 Task: Log work in the project AztecTech for the issue 'Integrate a new location-based feature into an existing mobile application to enhance user experience and personalization' spent time as '3w 6d 20h 3m' and remaining time as '4w 5d 19h 40m' and add a flag. Now add the issue to the epic 'Software as a service (SaaS) migration'. Log work in the project AztecTech for the issue 'Develop a new tool for automated testing of web application database performance and scalability' spent time as '4w 2d 11h 48m' and remaining time as '1w 6d 11h 51m' and clone the issue. Now add the issue to the epic 'Cloud security enhancement'
Action: Mouse moved to (185, 48)
Screenshot: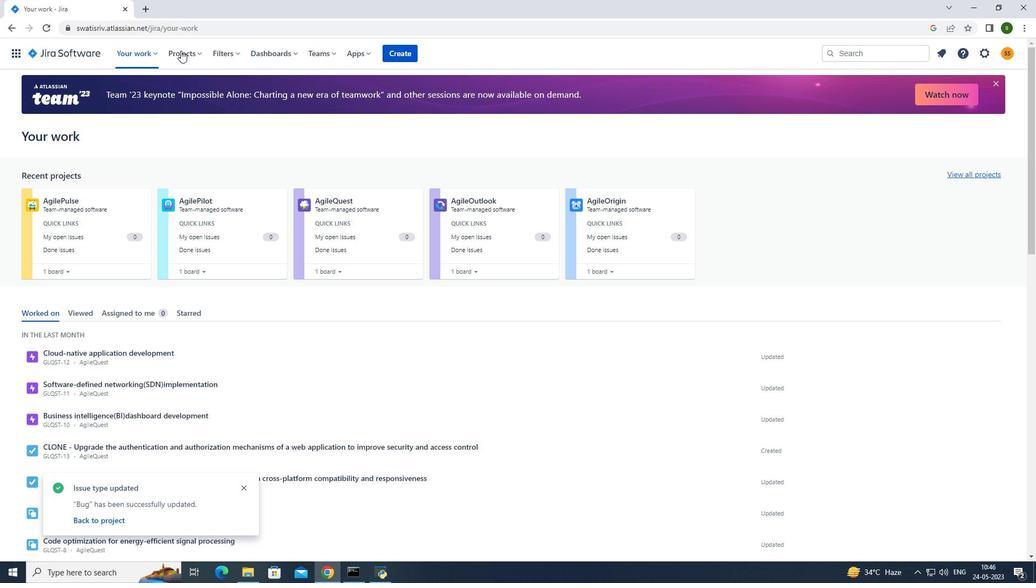 
Action: Mouse pressed left at (185, 48)
Screenshot: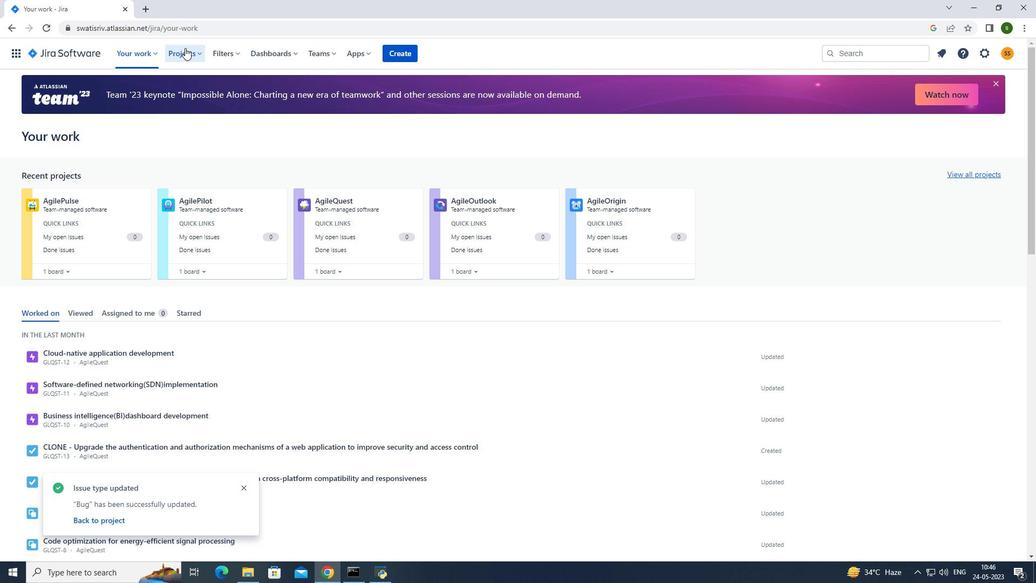 
Action: Mouse moved to (241, 112)
Screenshot: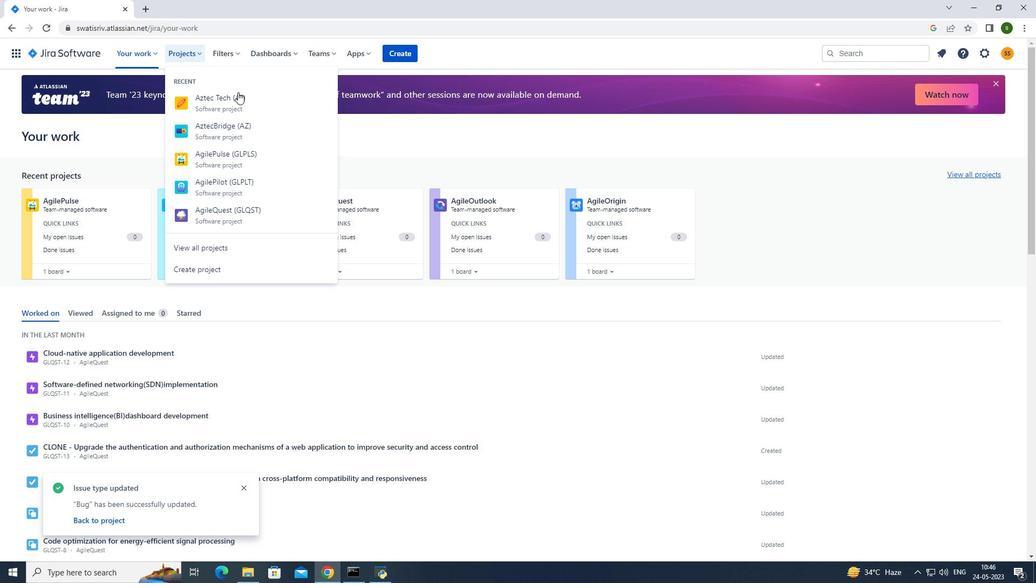 
Action: Mouse pressed left at (241, 112)
Screenshot: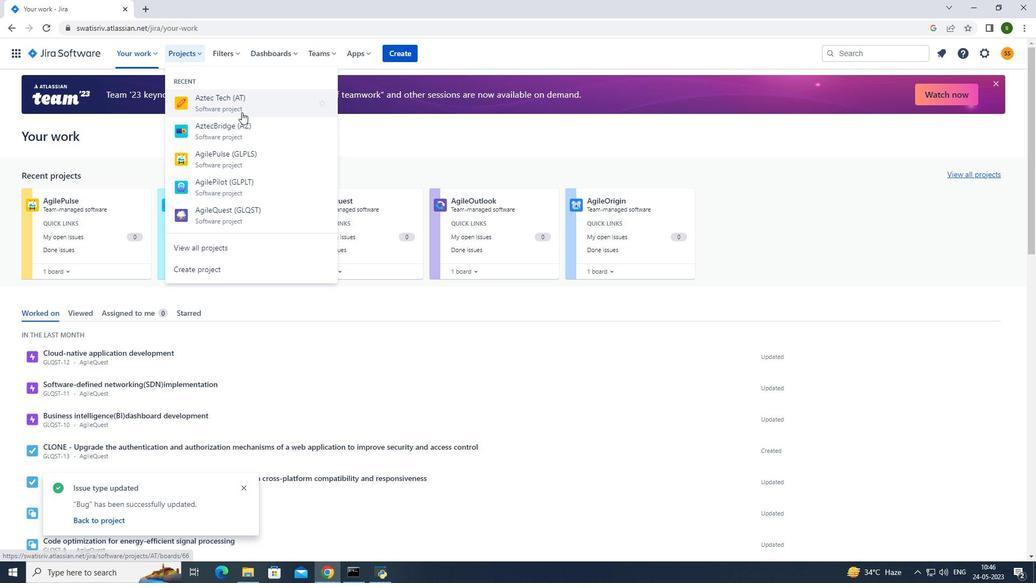 
Action: Mouse moved to (82, 159)
Screenshot: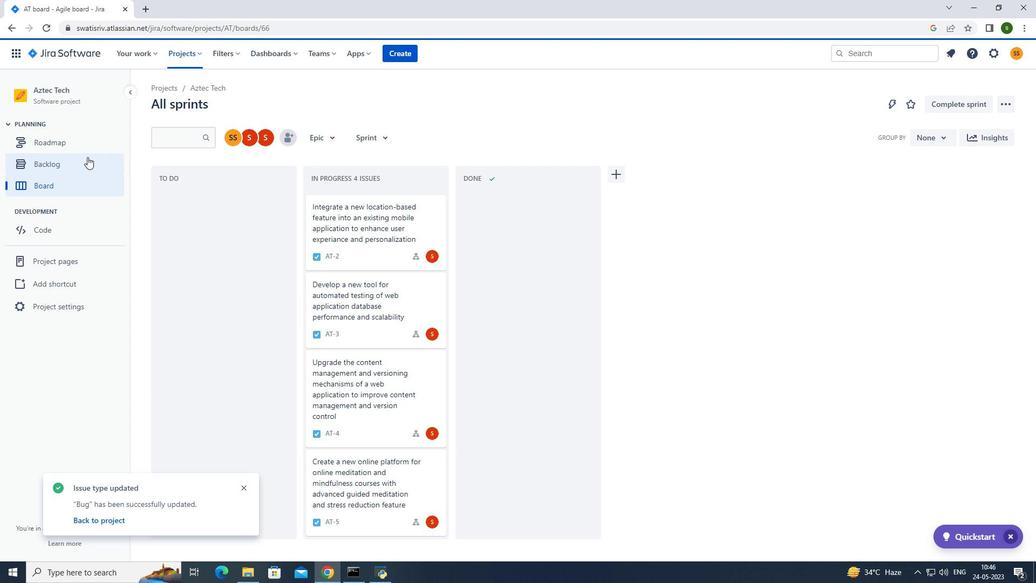 
Action: Mouse pressed left at (82, 159)
Screenshot: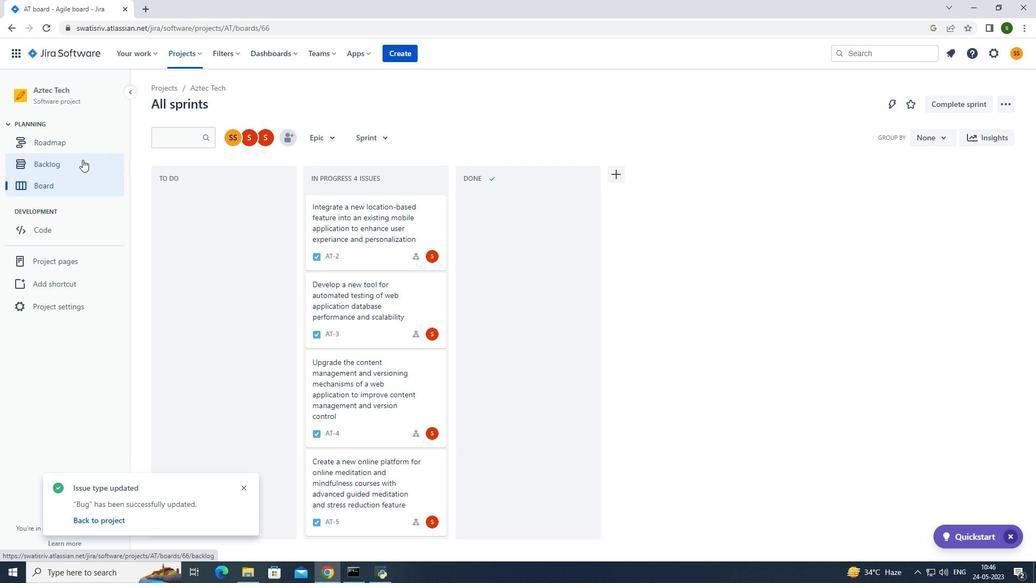 
Action: Mouse moved to (838, 194)
Screenshot: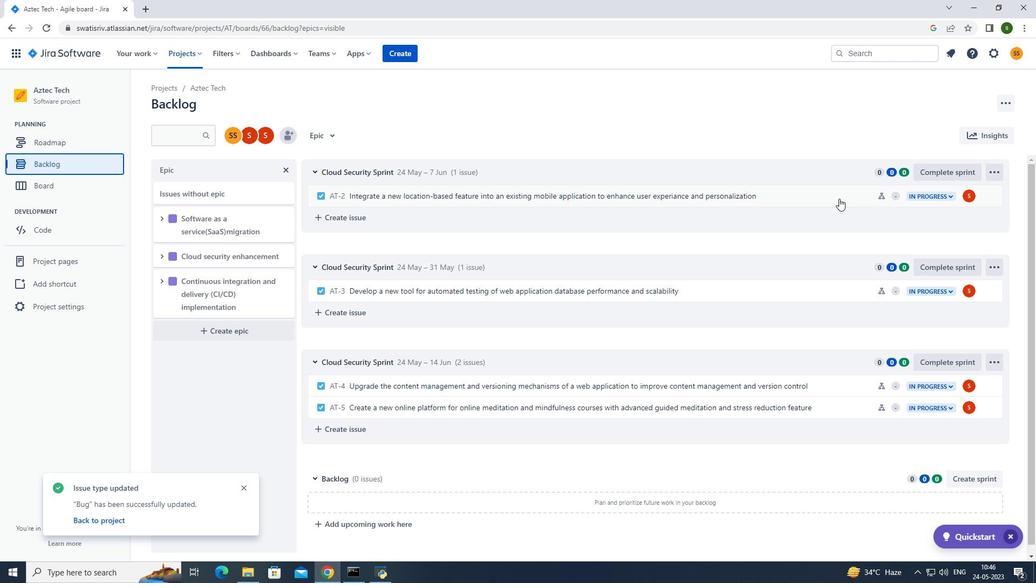
Action: Mouse pressed left at (838, 194)
Screenshot: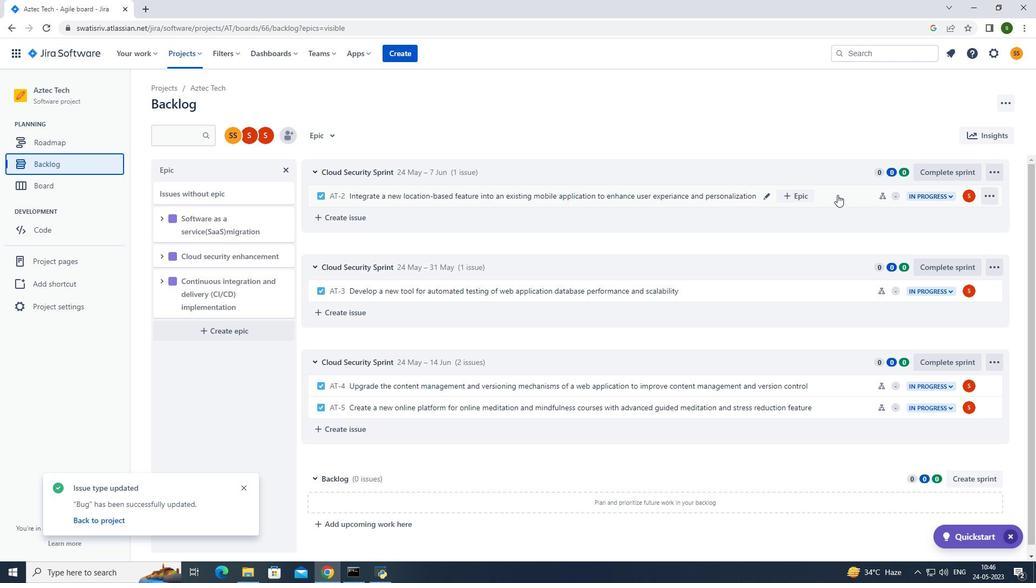 
Action: Mouse moved to (989, 168)
Screenshot: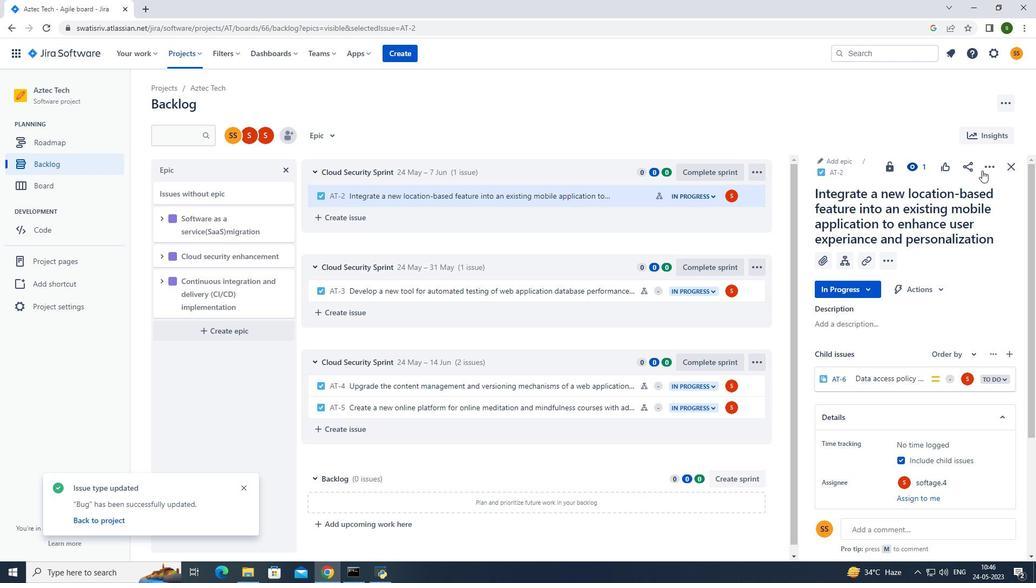
Action: Mouse pressed left at (989, 168)
Screenshot: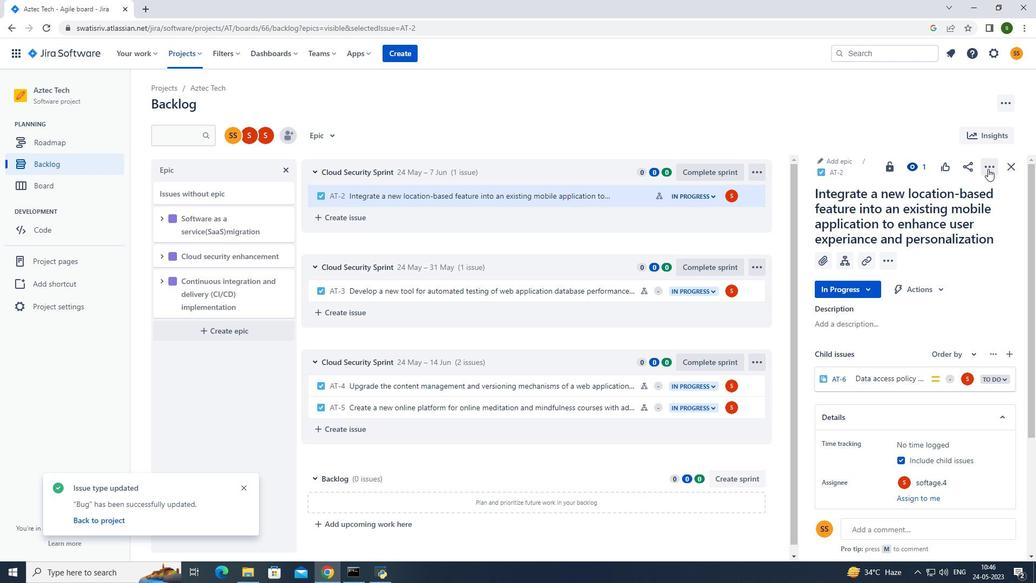 
Action: Mouse moved to (972, 189)
Screenshot: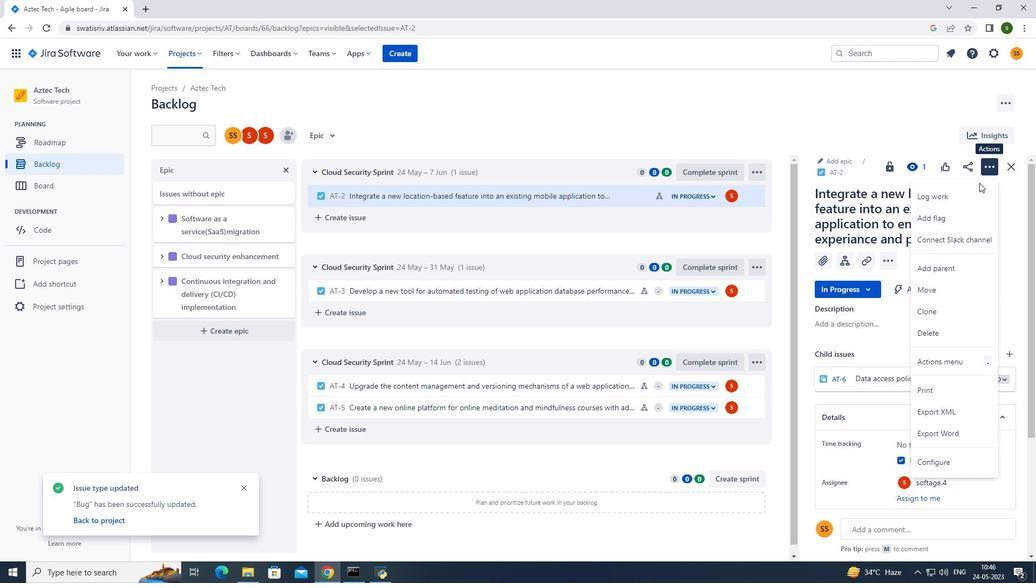 
Action: Mouse pressed left at (972, 189)
Screenshot: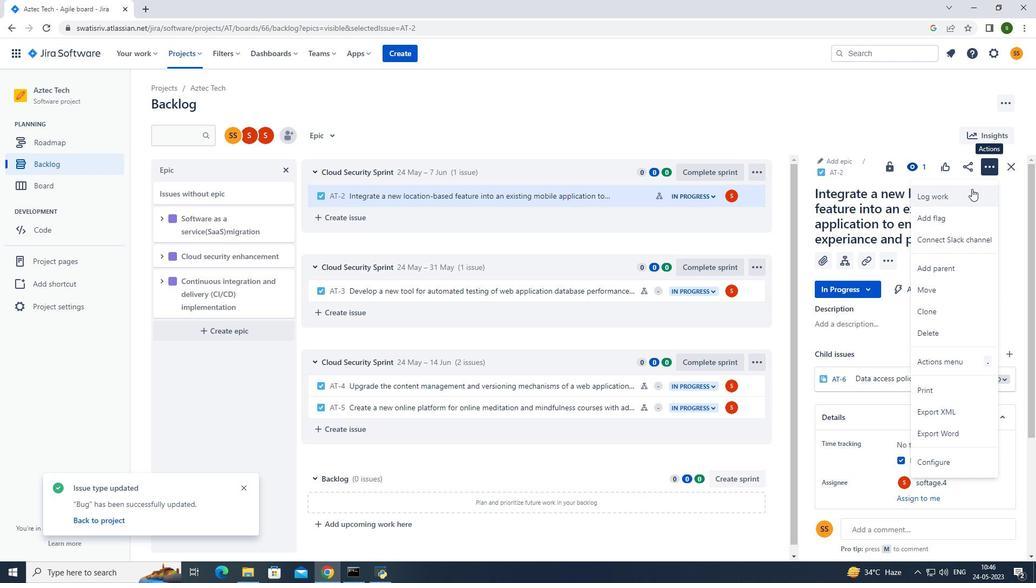 
Action: Mouse moved to (496, 162)
Screenshot: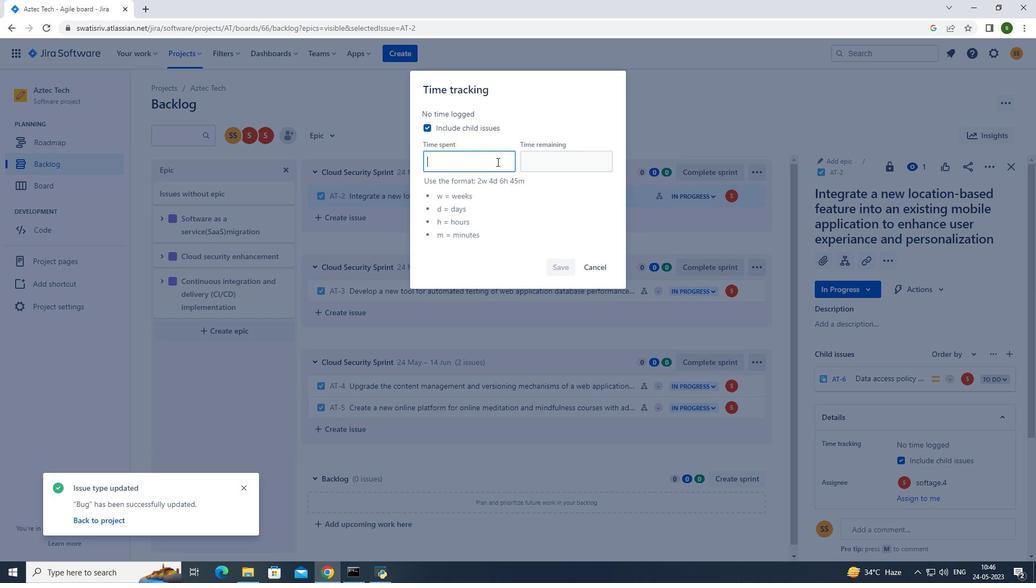 
Action: Mouse pressed left at (496, 162)
Screenshot: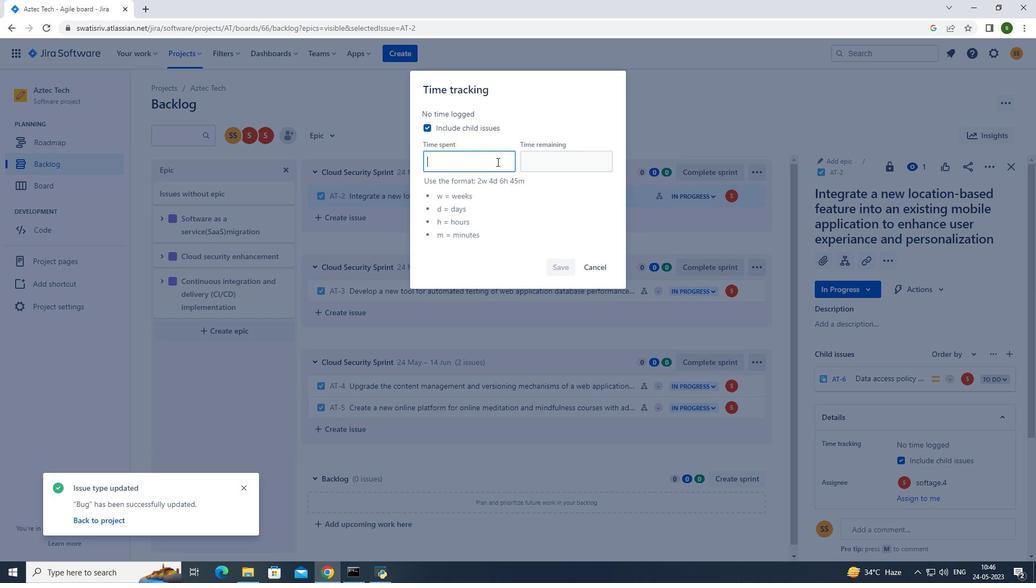 
Action: Mouse moved to (496, 161)
Screenshot: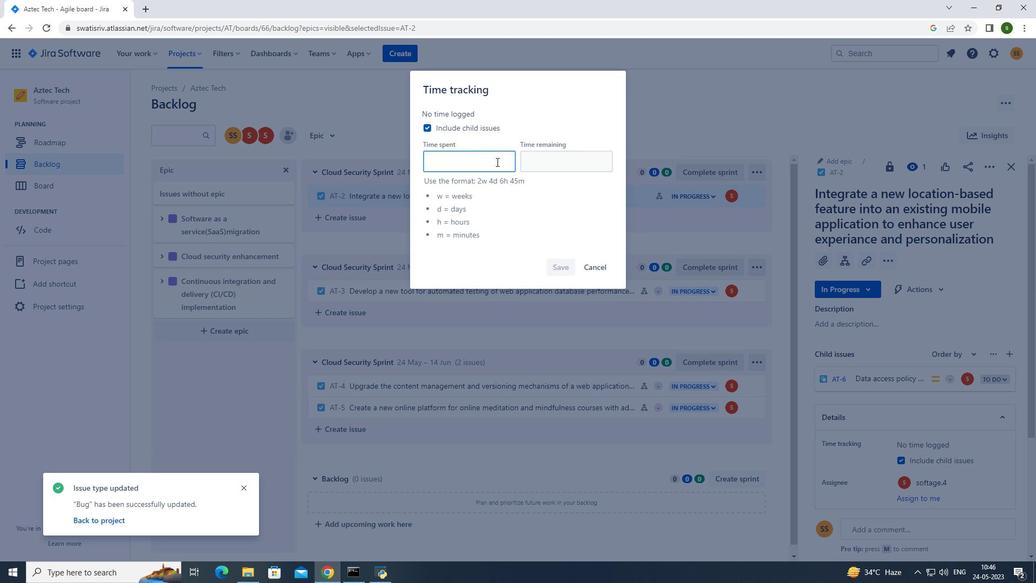 
Action: Key pressed <Key.caps_lock><Key.caps_lock>3w<Key.space>6d<Key.space>20h<Key.space>3m
Screenshot: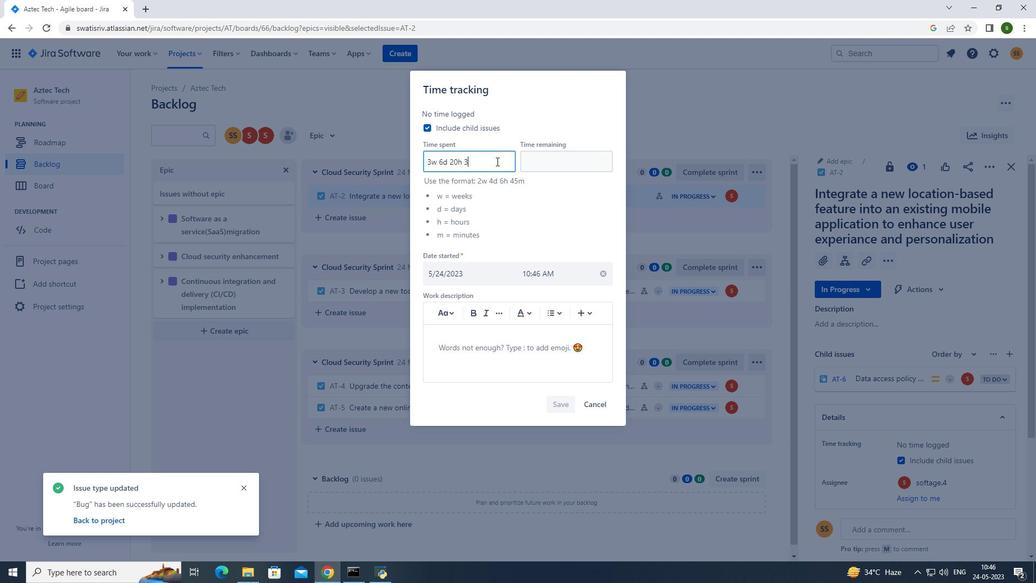 
Action: Mouse moved to (601, 159)
Screenshot: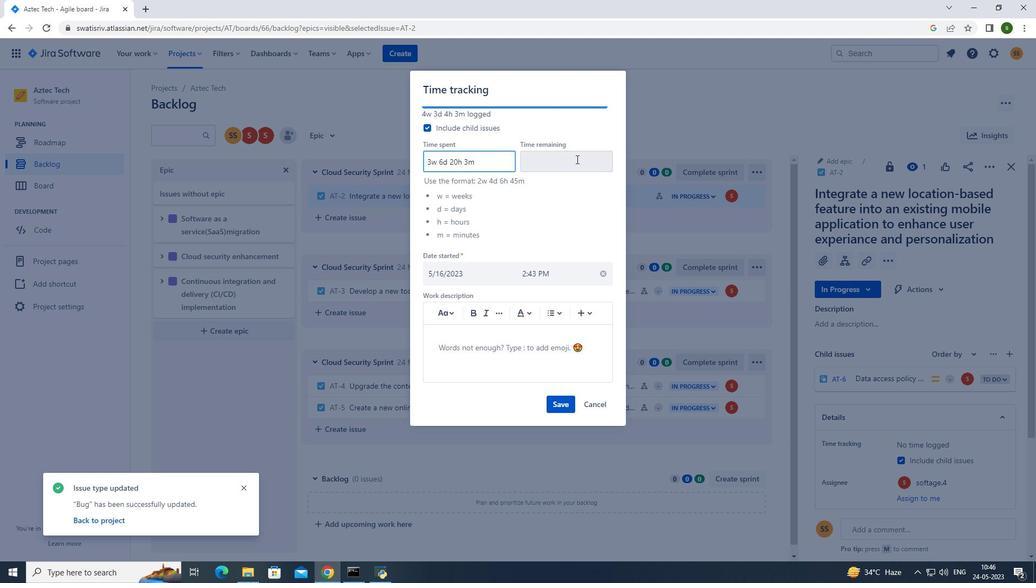 
Action: Mouse pressed left at (601, 159)
Screenshot: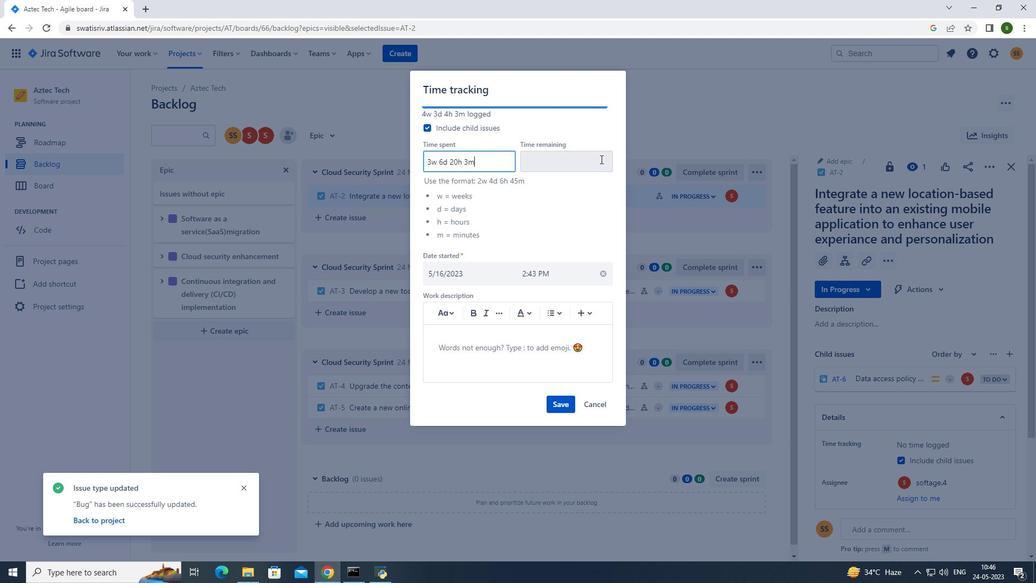 
Action: Mouse moved to (599, 156)
Screenshot: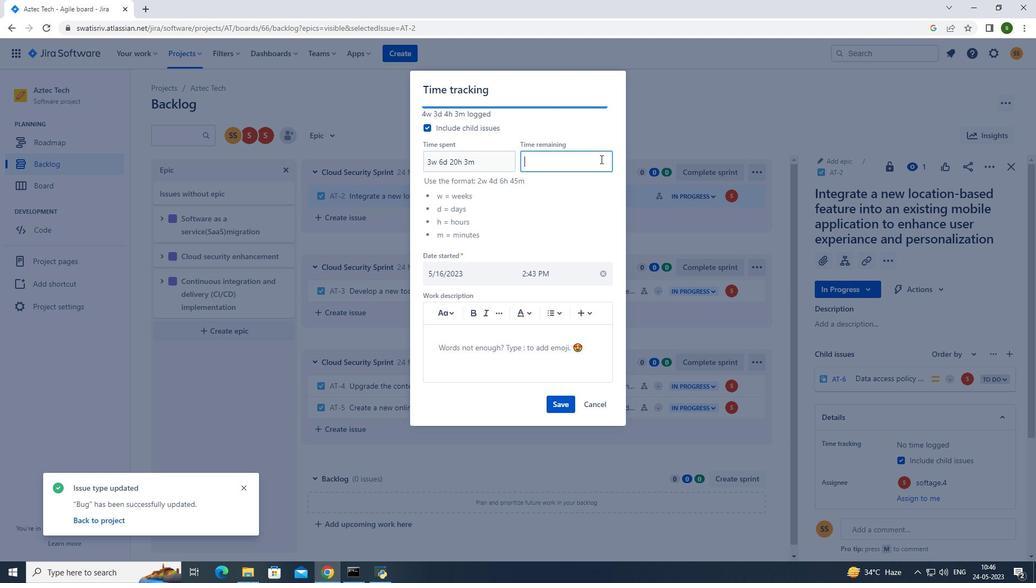 
Action: Key pressed 4w<Key.space>5d<Key.space>19h<Key.space>40m
Screenshot: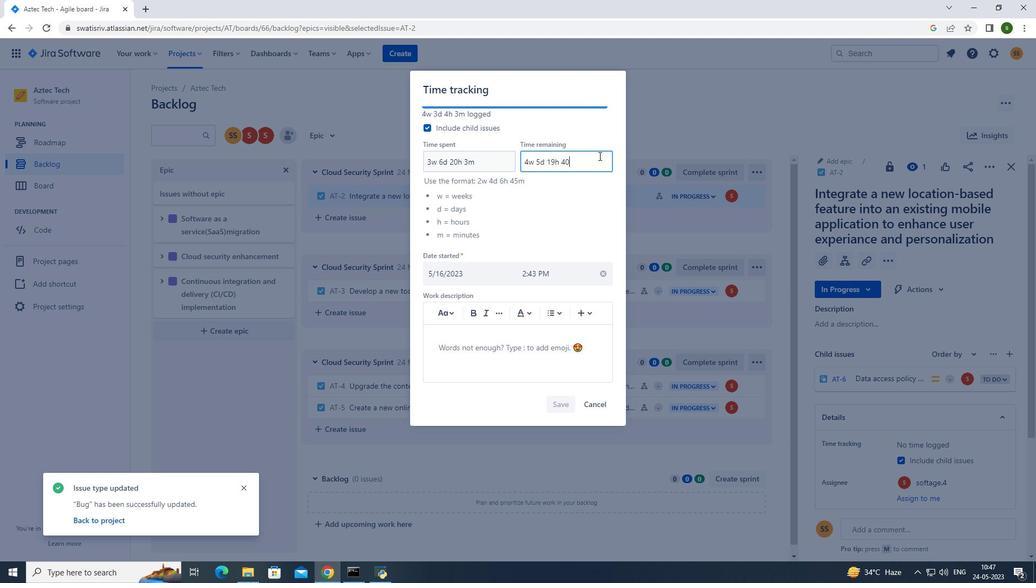 
Action: Mouse moved to (552, 400)
Screenshot: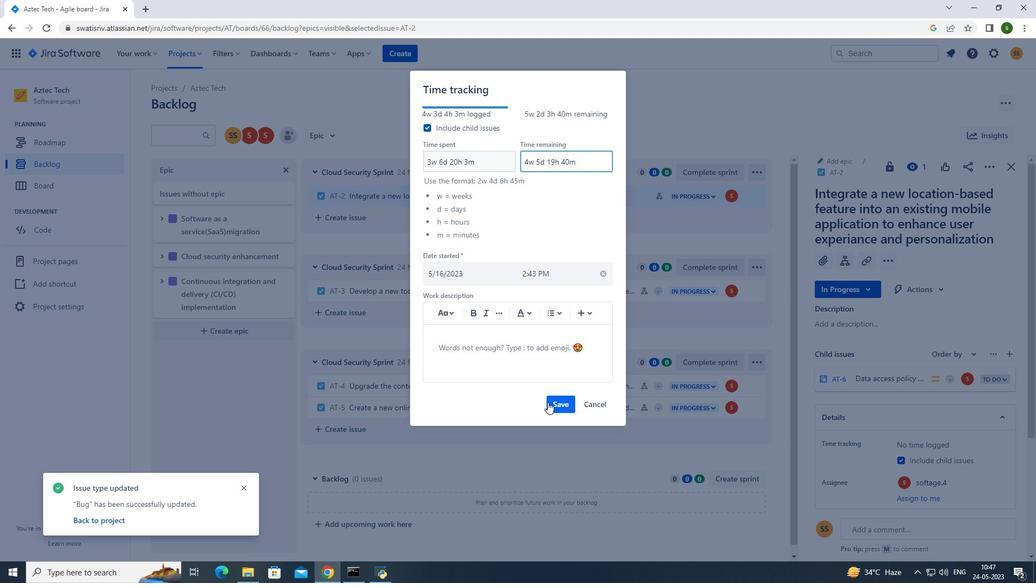 
Action: Mouse pressed left at (552, 400)
Screenshot: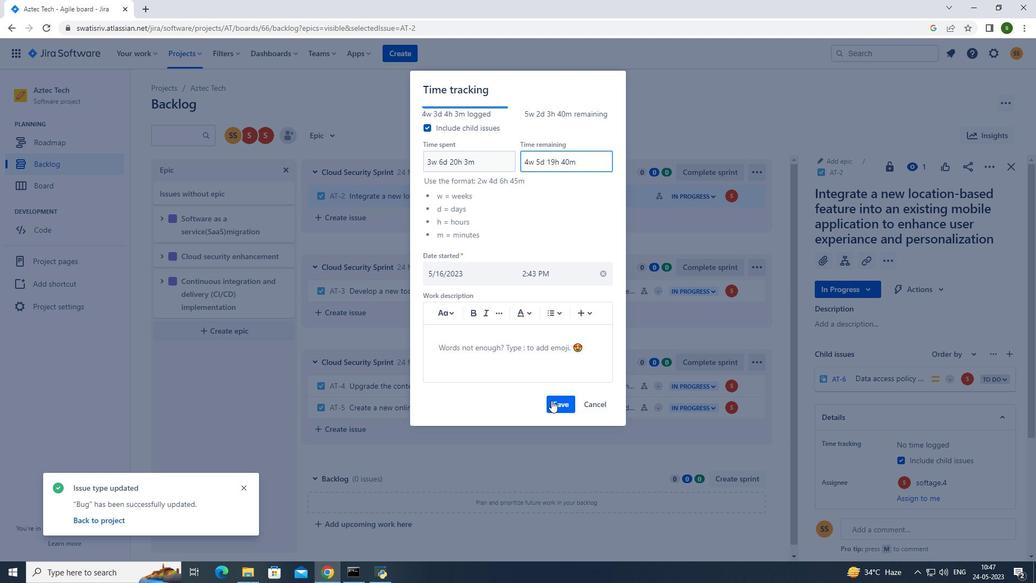 
Action: Mouse moved to (988, 170)
Screenshot: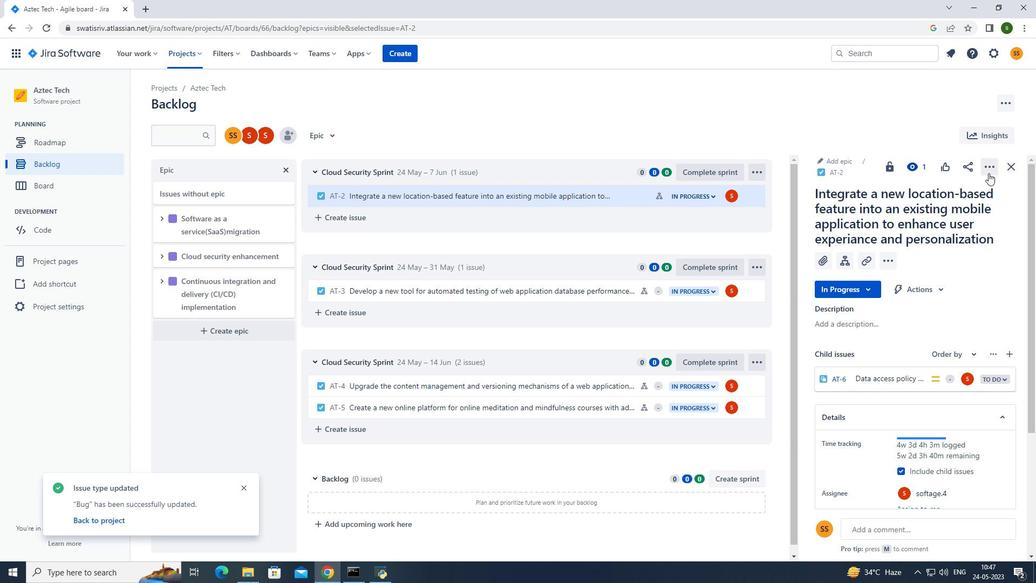 
Action: Mouse pressed left at (988, 170)
Screenshot: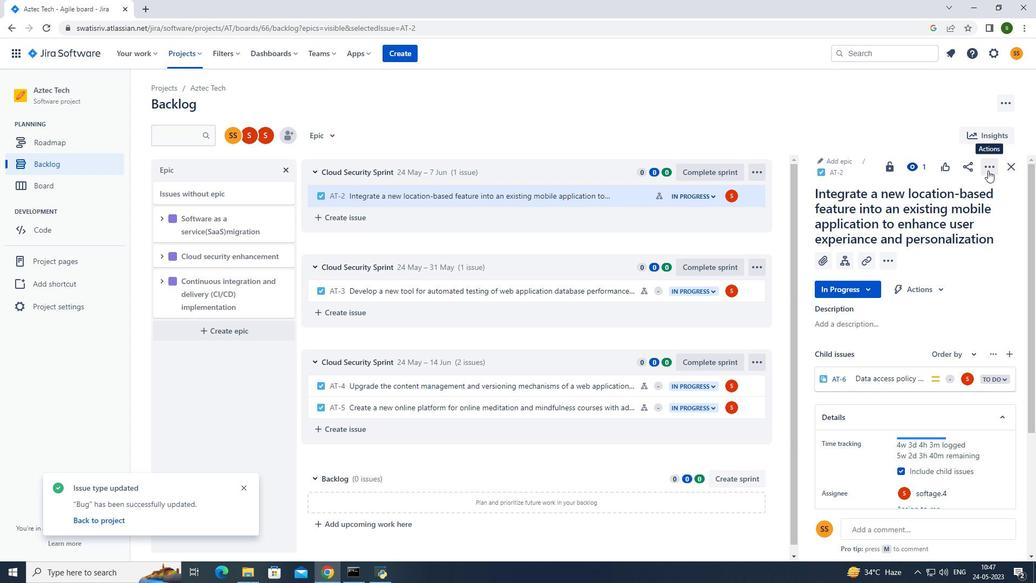 
Action: Mouse moved to (943, 223)
Screenshot: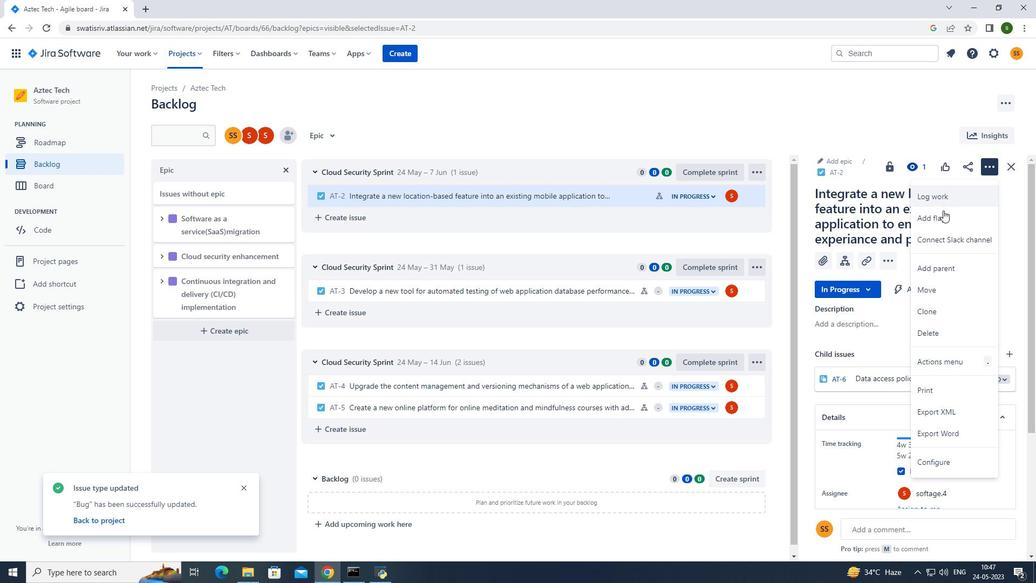
Action: Mouse pressed left at (943, 223)
Screenshot: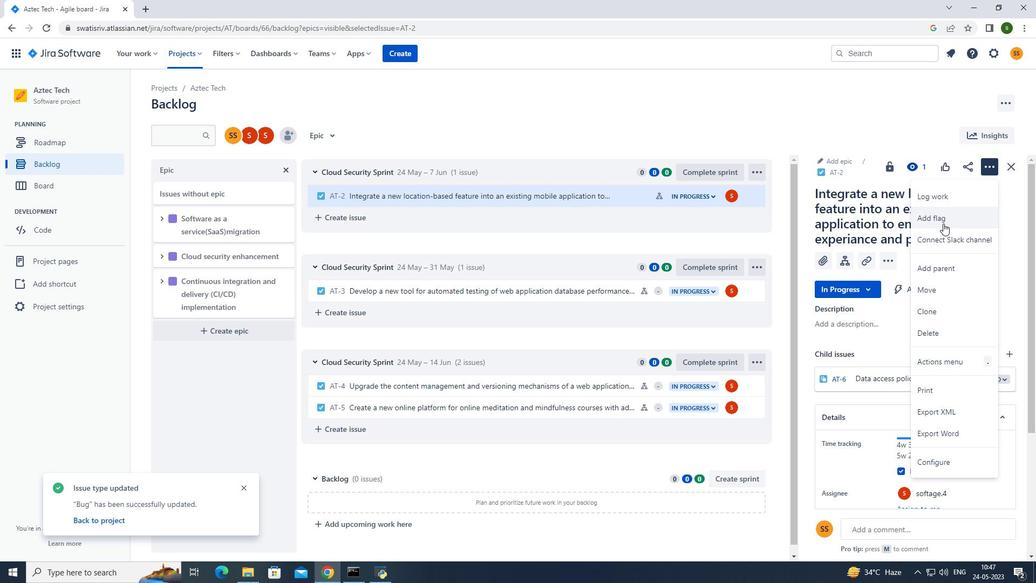 
Action: Mouse moved to (628, 198)
Screenshot: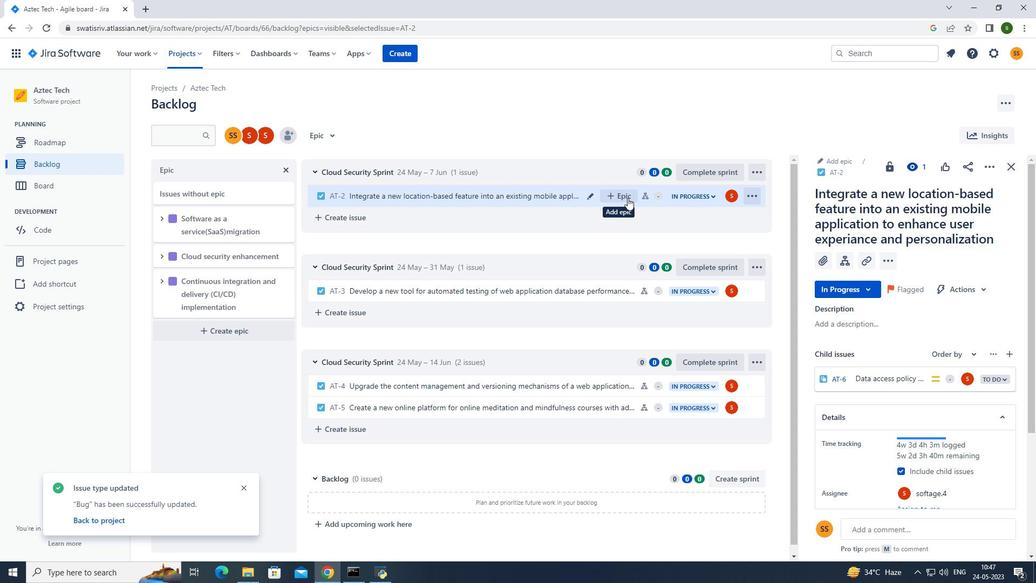 
Action: Mouse pressed left at (628, 198)
Screenshot: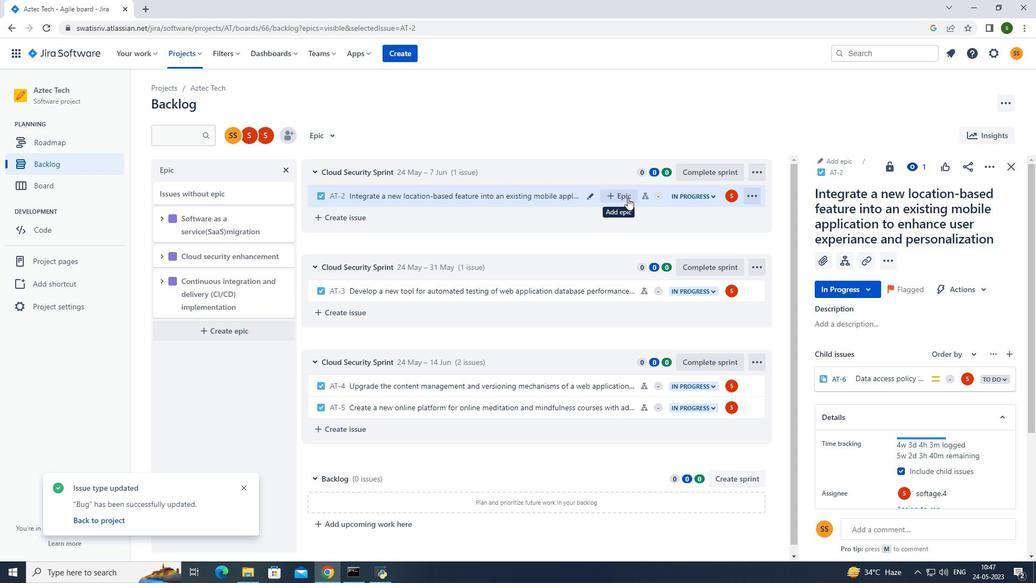 
Action: Mouse moved to (675, 273)
Screenshot: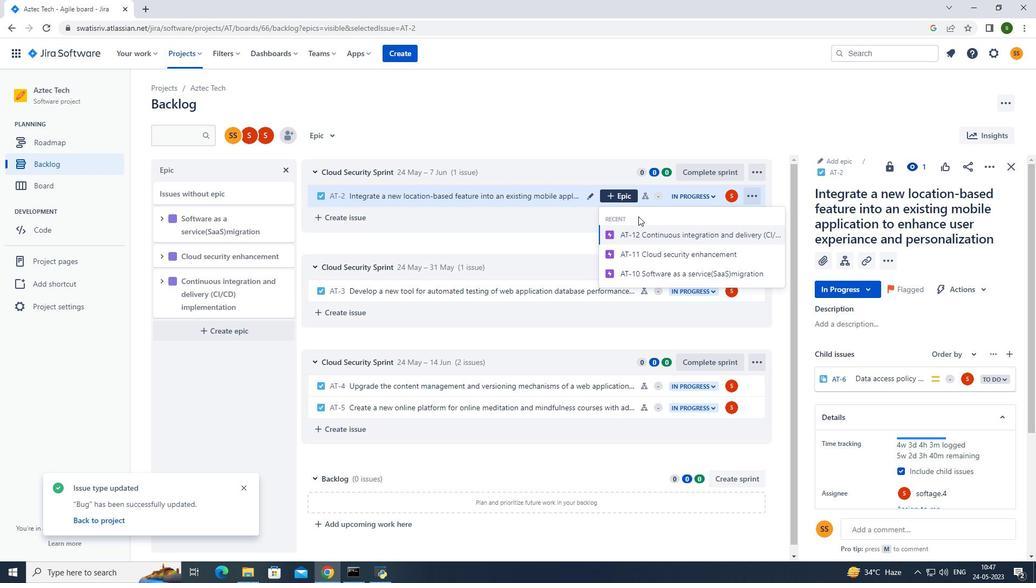 
Action: Mouse pressed left at (675, 273)
Screenshot: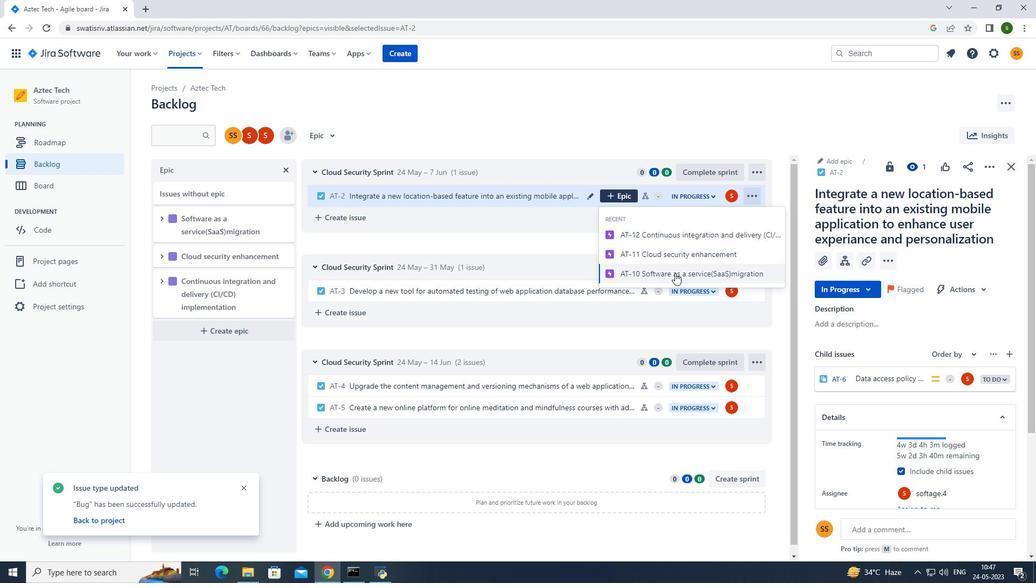 
Action: Mouse moved to (331, 138)
Screenshot: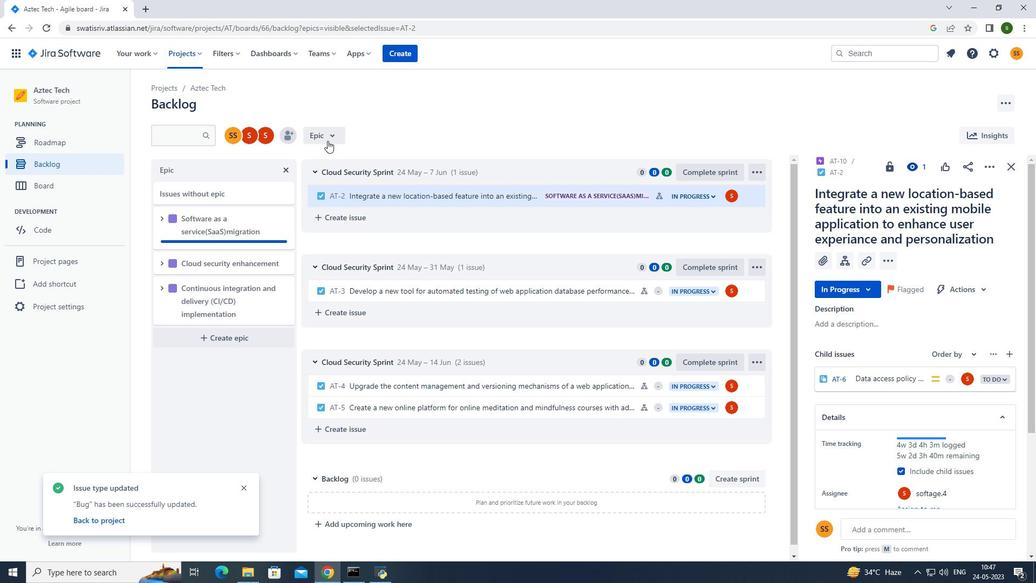 
Action: Mouse pressed left at (331, 138)
Screenshot: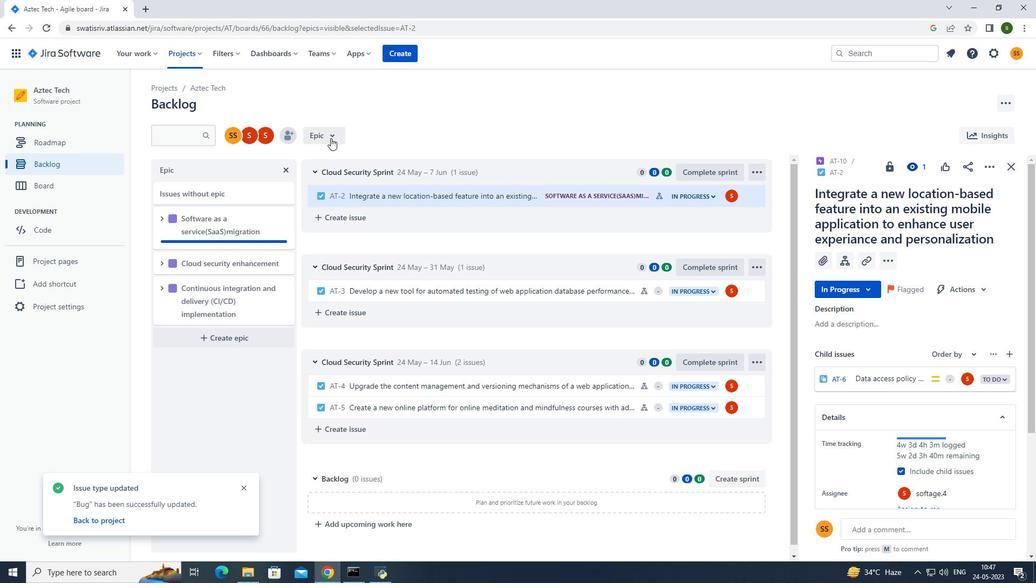 
Action: Mouse moved to (342, 189)
Screenshot: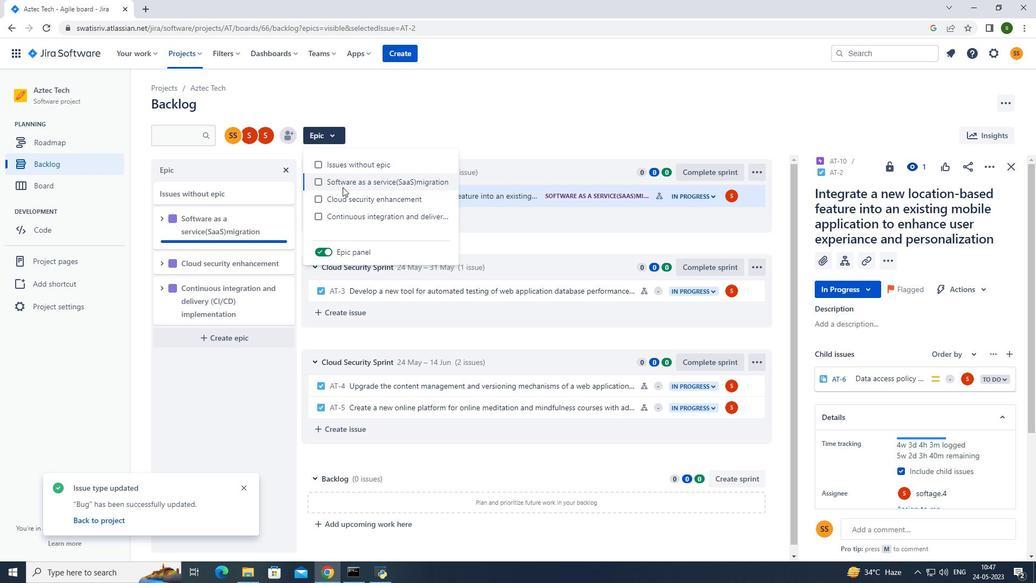 
Action: Mouse pressed left at (342, 189)
Screenshot: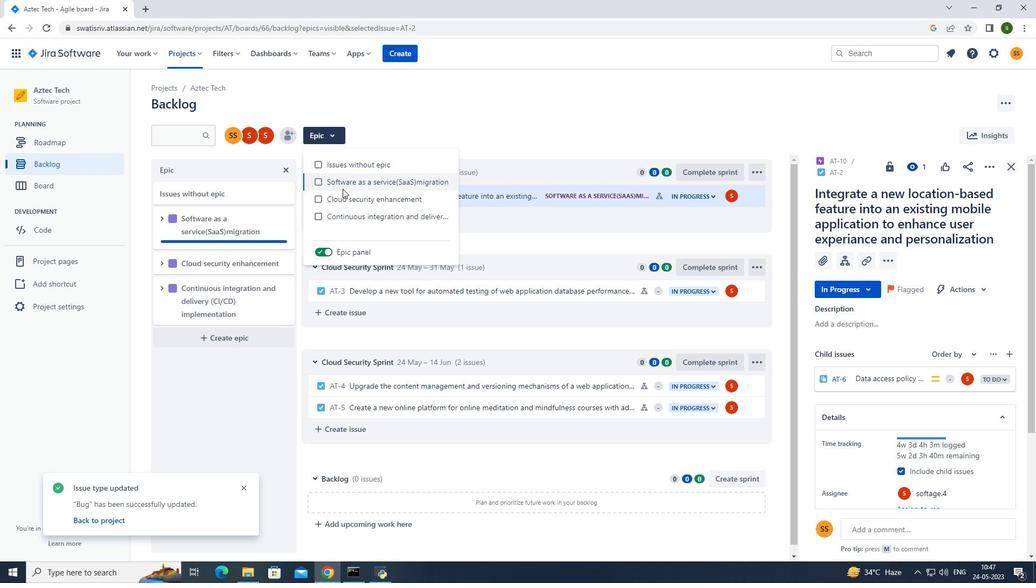 
Action: Mouse moved to (561, 127)
Screenshot: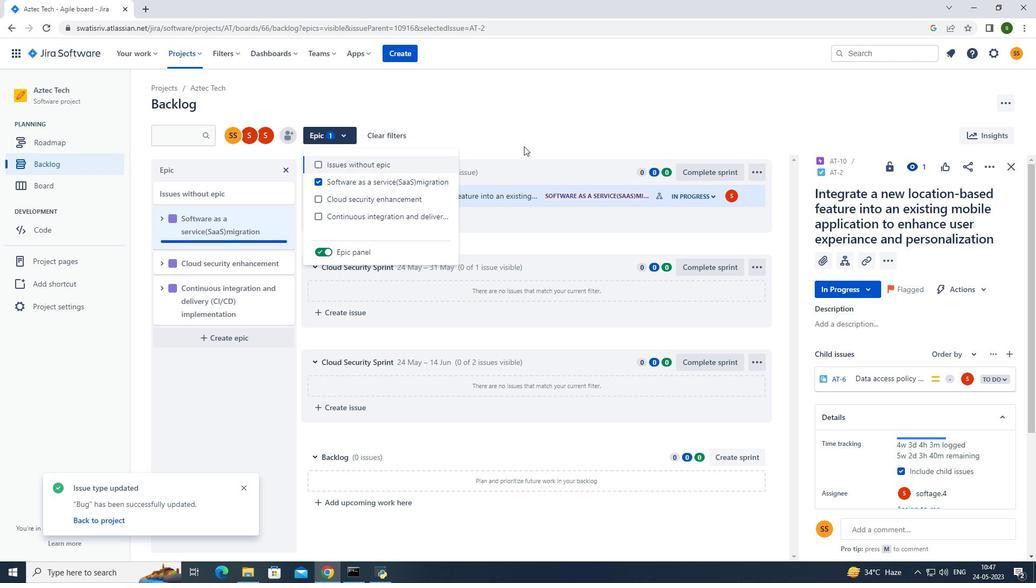 
Action: Mouse pressed left at (561, 127)
Screenshot: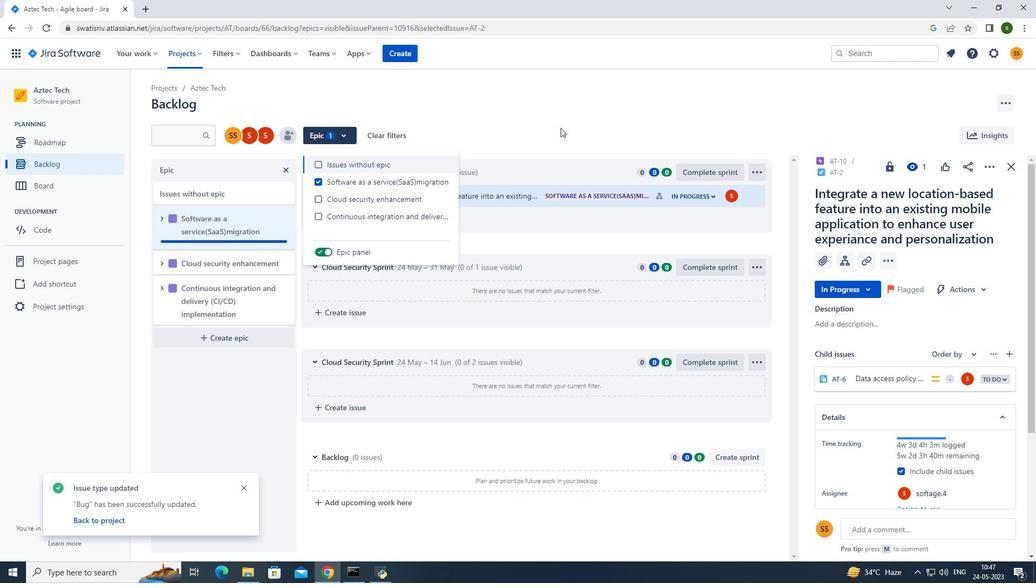 
Action: Mouse moved to (194, 49)
Screenshot: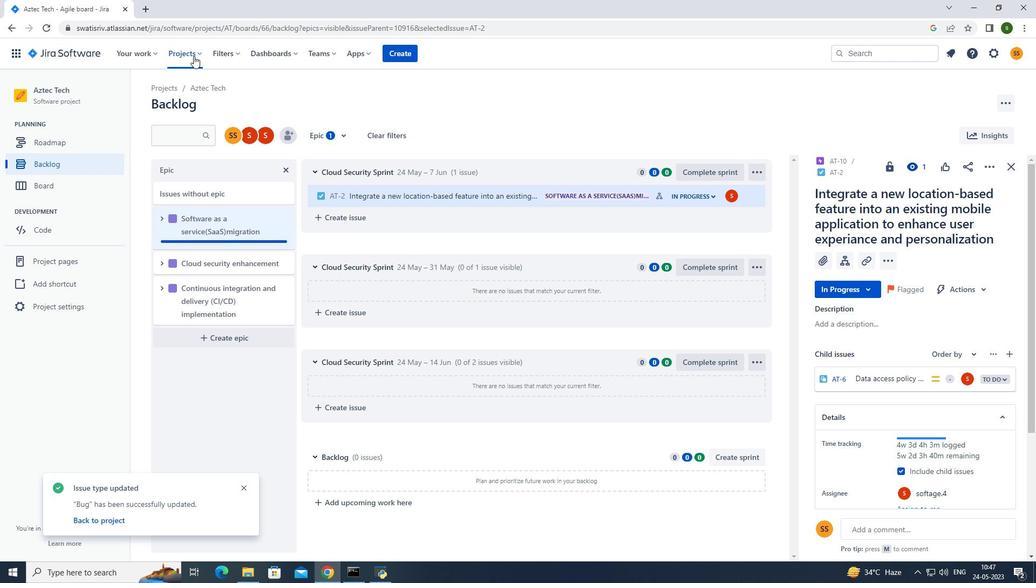 
Action: Mouse pressed left at (194, 49)
Screenshot: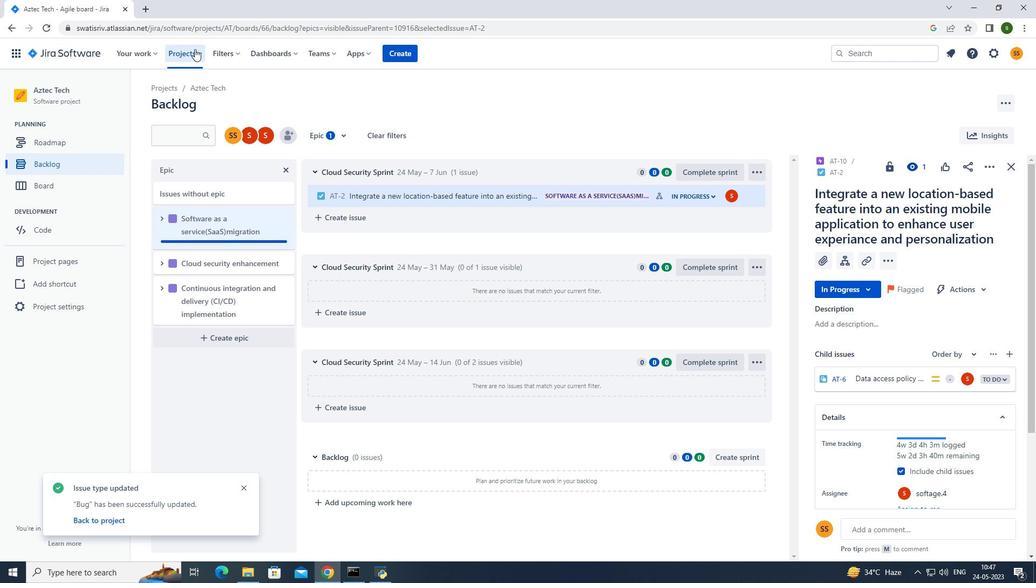 
Action: Mouse moved to (218, 106)
Screenshot: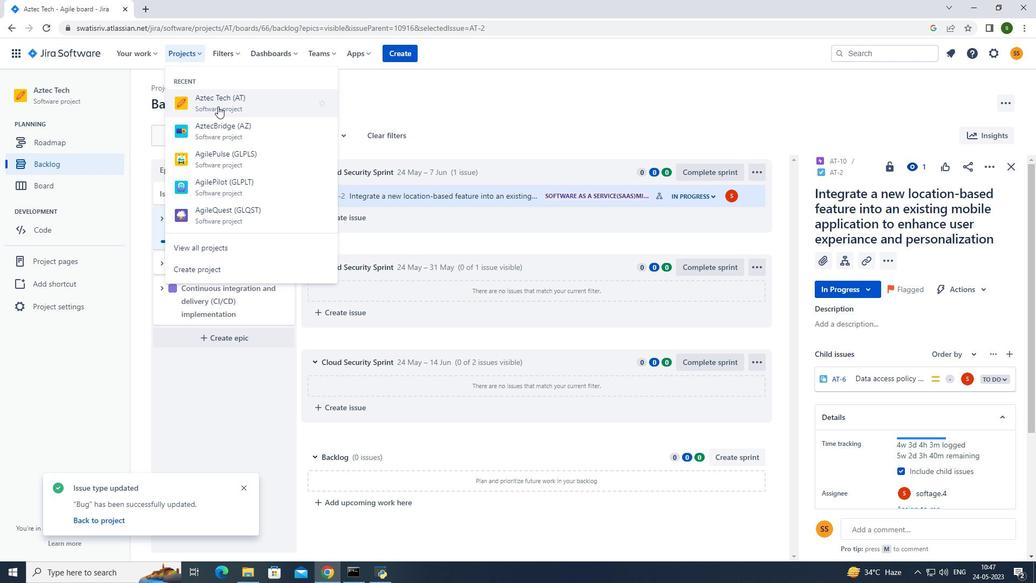 
Action: Mouse pressed left at (218, 106)
Screenshot: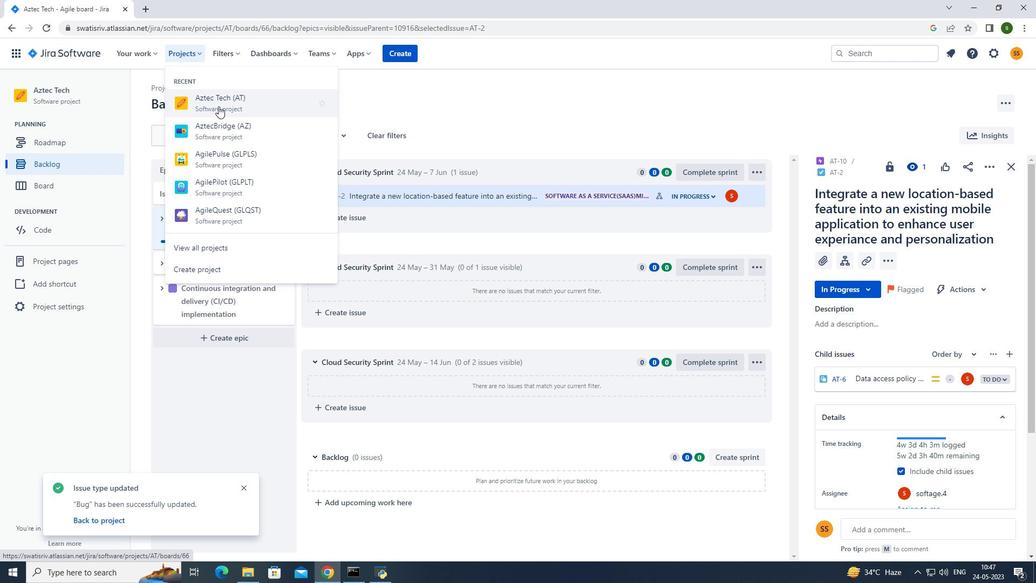
Action: Mouse moved to (66, 166)
Screenshot: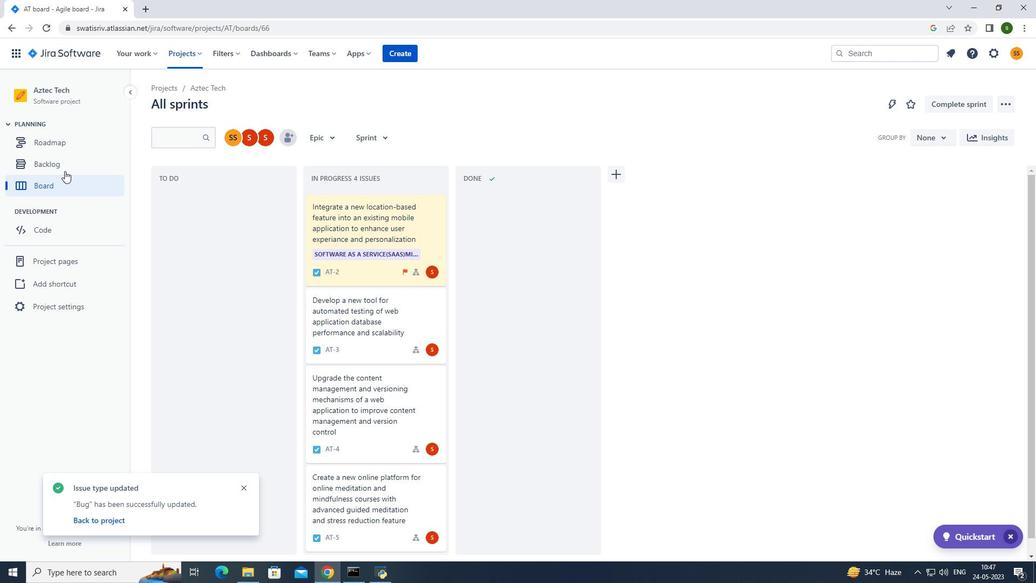 
Action: Mouse pressed left at (66, 166)
Screenshot: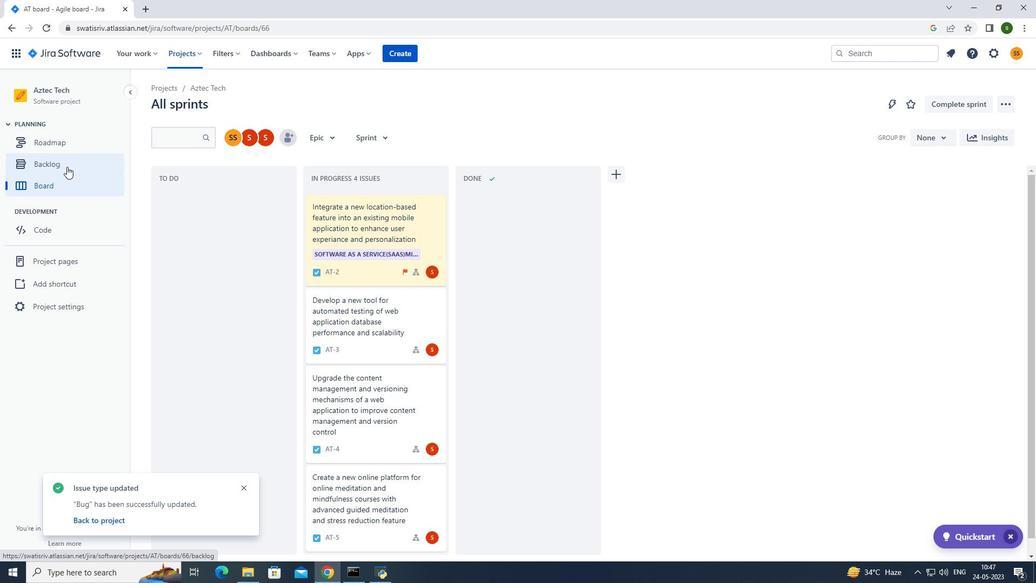 
Action: Mouse moved to (807, 288)
Screenshot: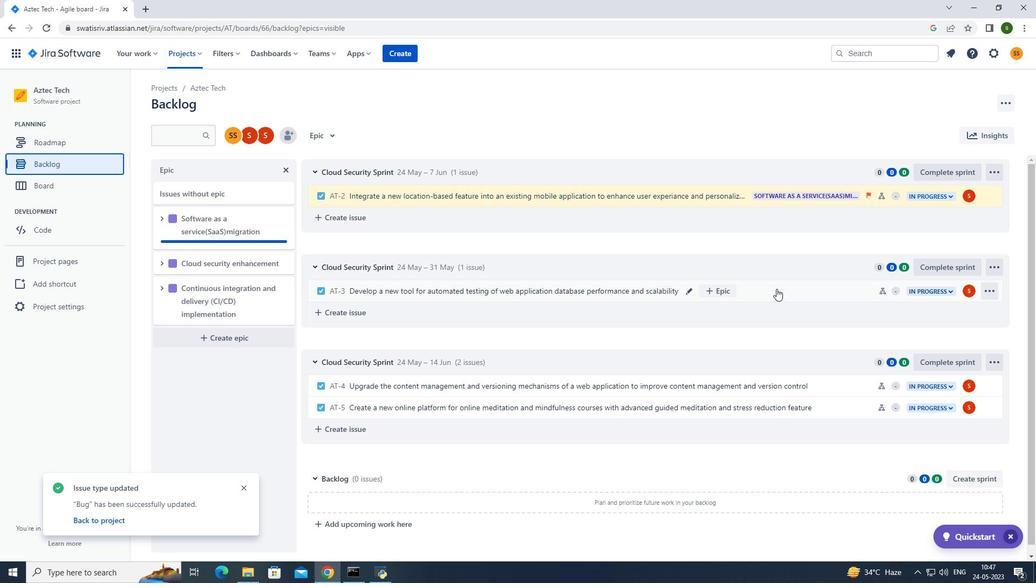 
Action: Mouse pressed left at (807, 288)
Screenshot: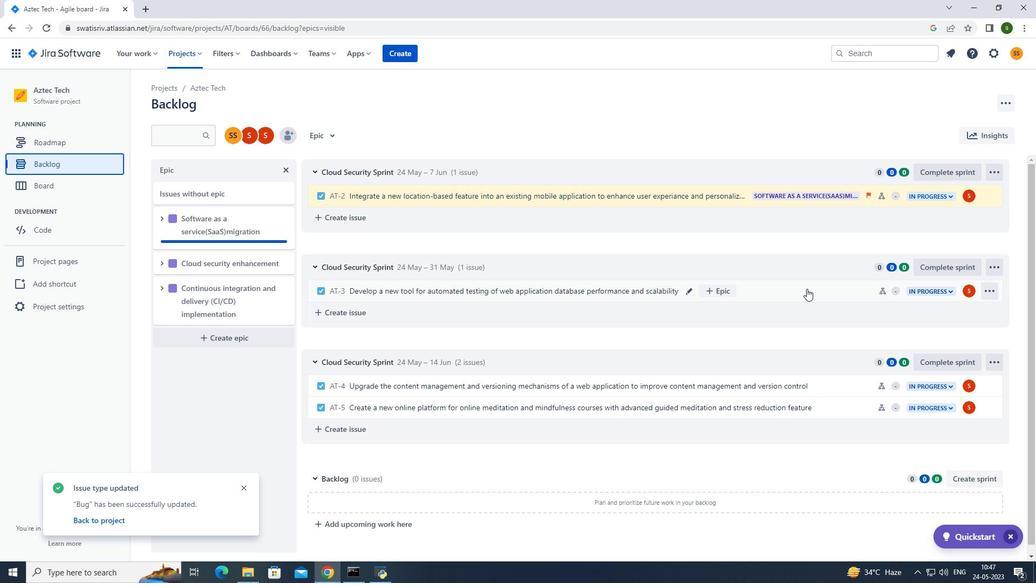 
Action: Mouse moved to (988, 164)
Screenshot: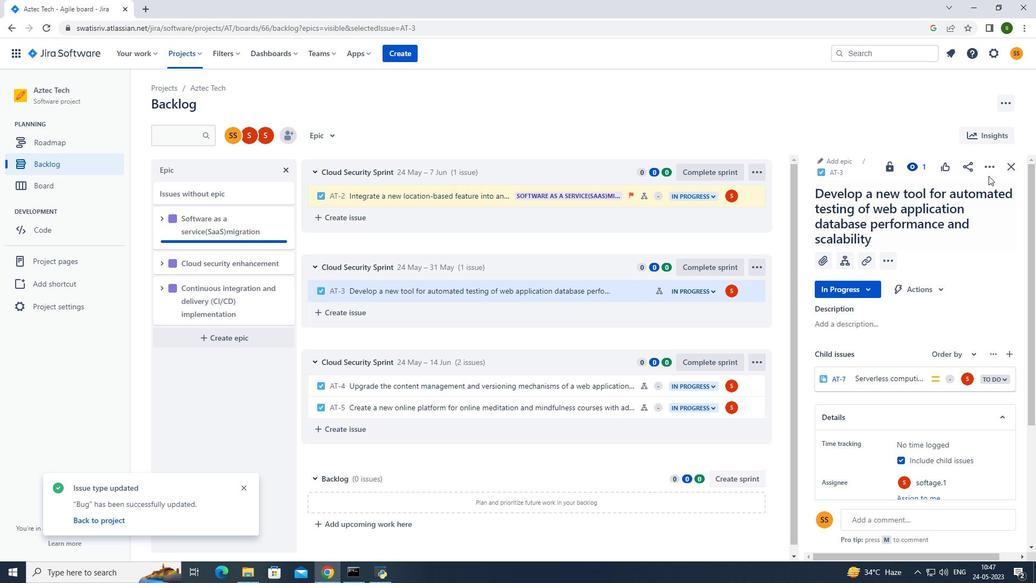 
Action: Mouse pressed left at (988, 164)
Screenshot: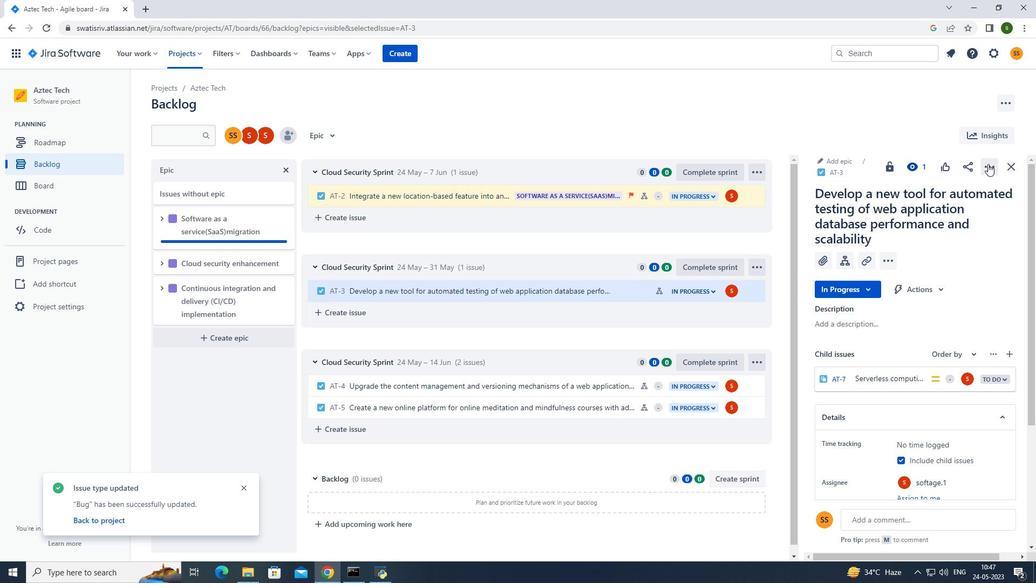 
Action: Mouse moved to (938, 195)
Screenshot: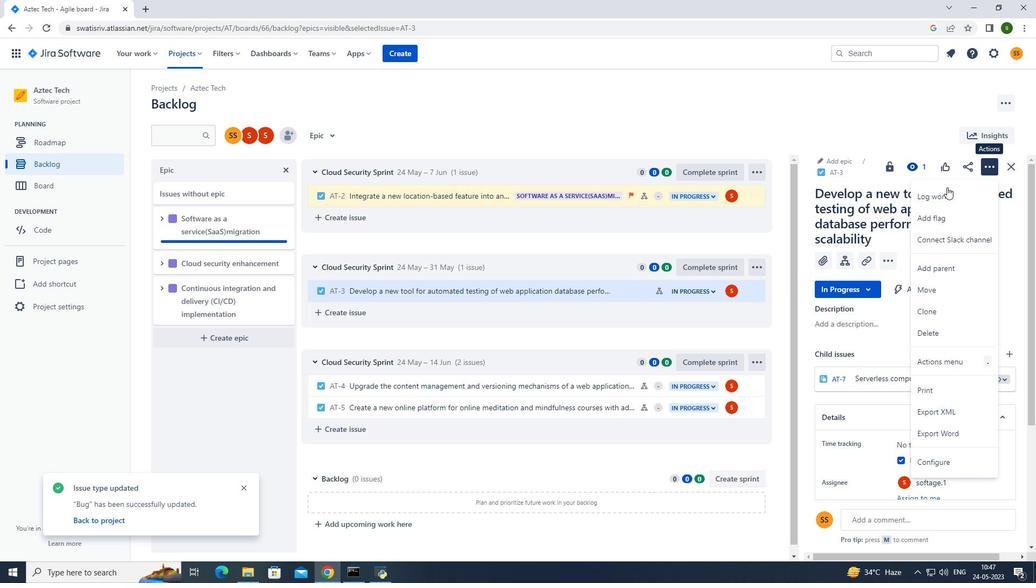 
Action: Mouse pressed left at (938, 195)
Screenshot: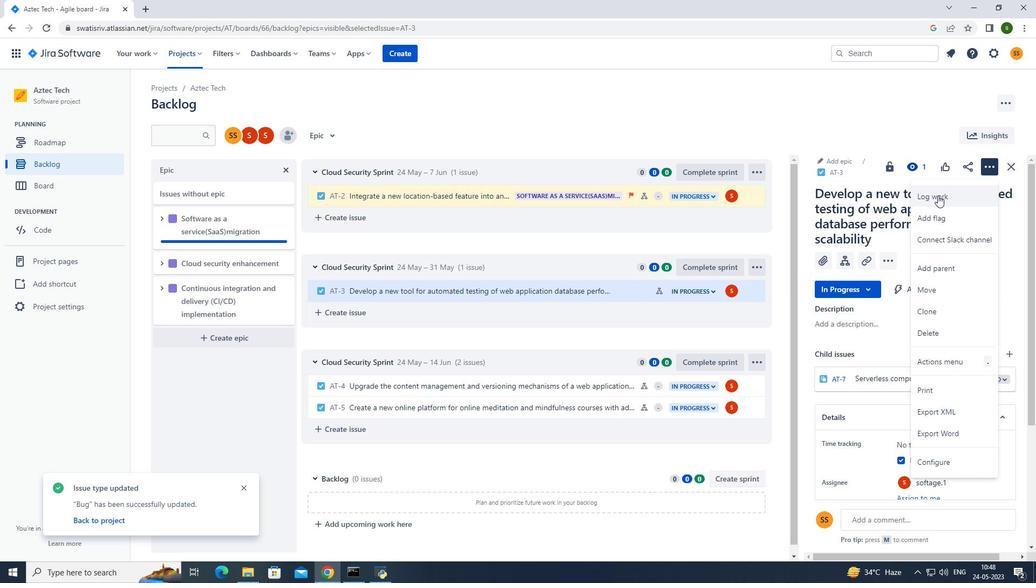 
Action: Mouse moved to (488, 161)
Screenshot: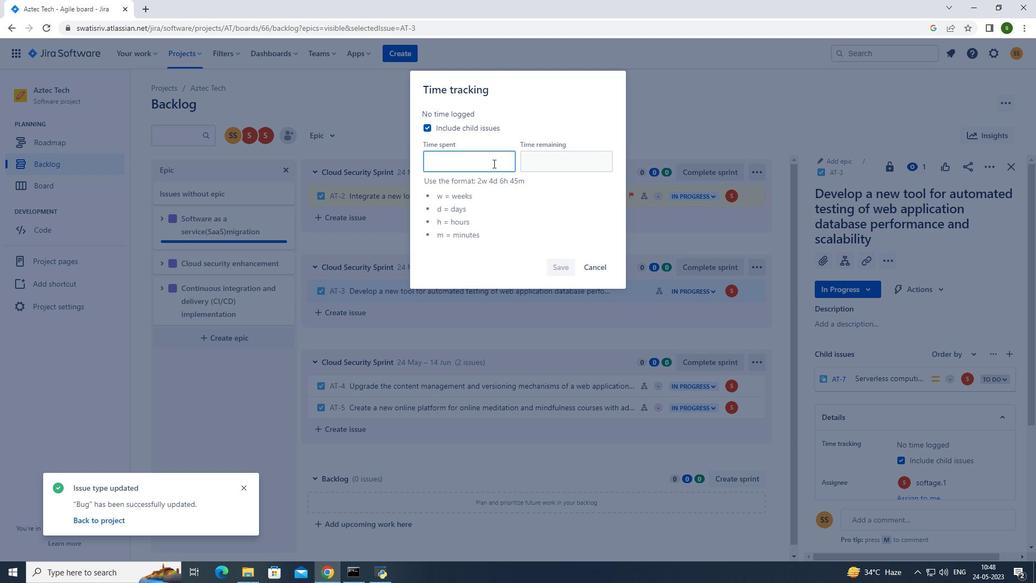 
Action: Mouse pressed left at (488, 161)
Screenshot: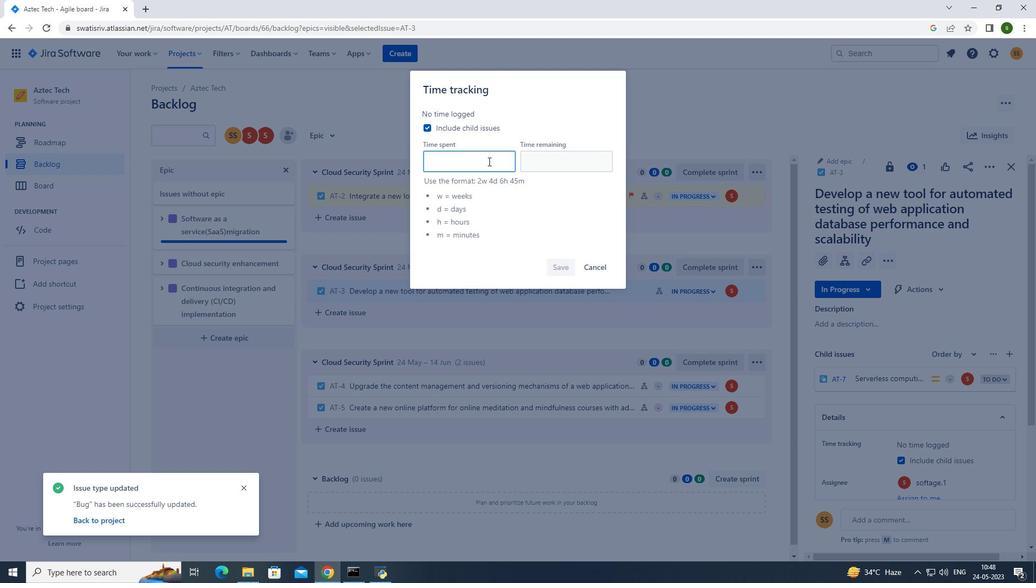 
Action: Mouse moved to (487, 175)
Screenshot: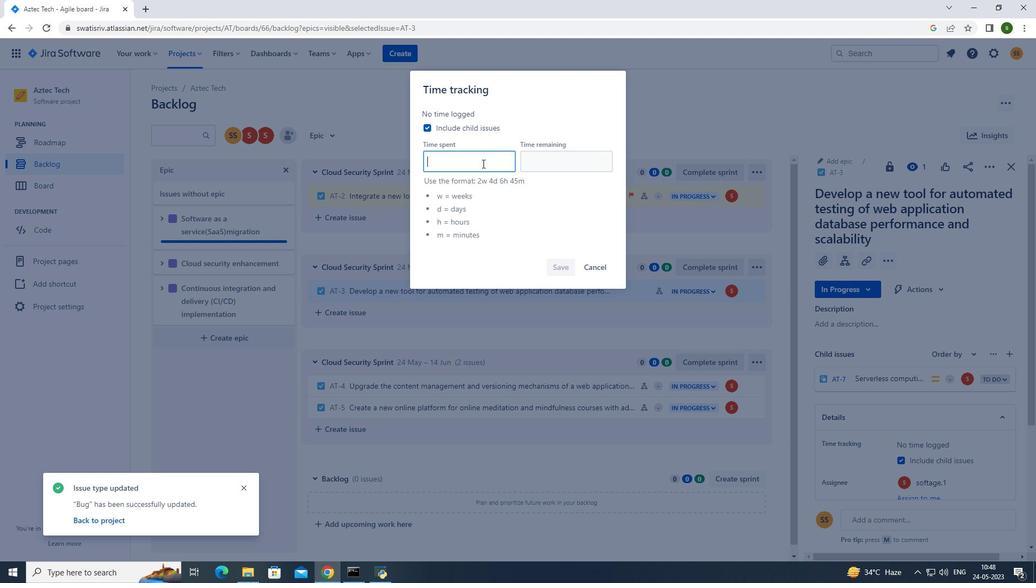 
Action: Key pressed 4w<Key.space>2d<Key.space>11h<Key.space>48m
Screenshot: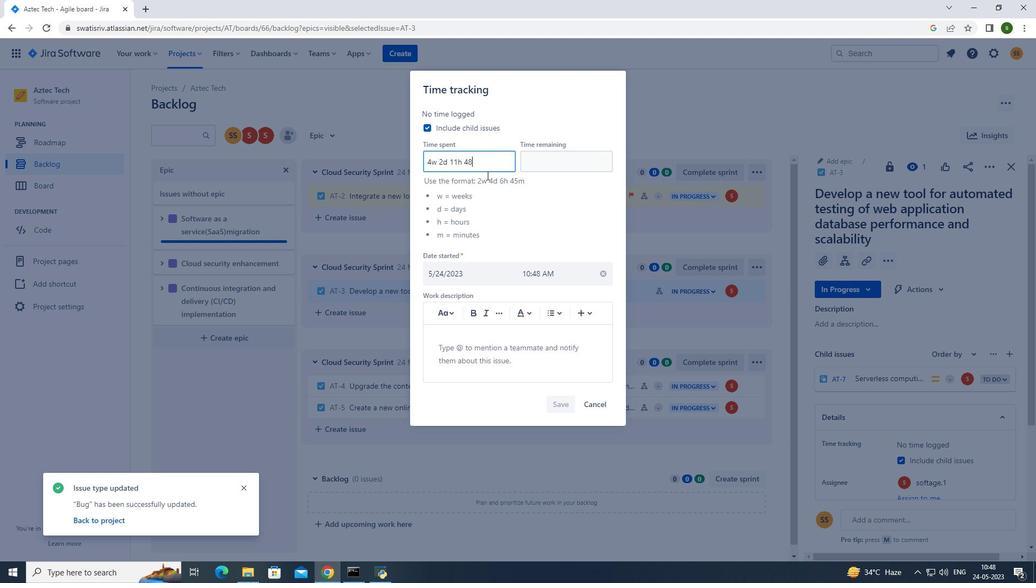 
Action: Mouse moved to (551, 160)
Screenshot: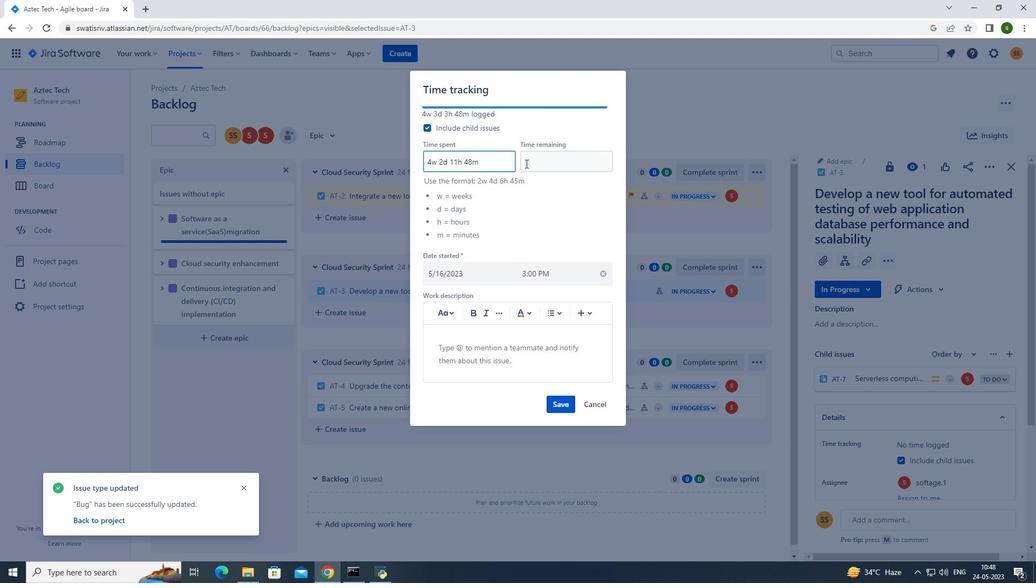 
Action: Mouse pressed left at (551, 160)
Screenshot: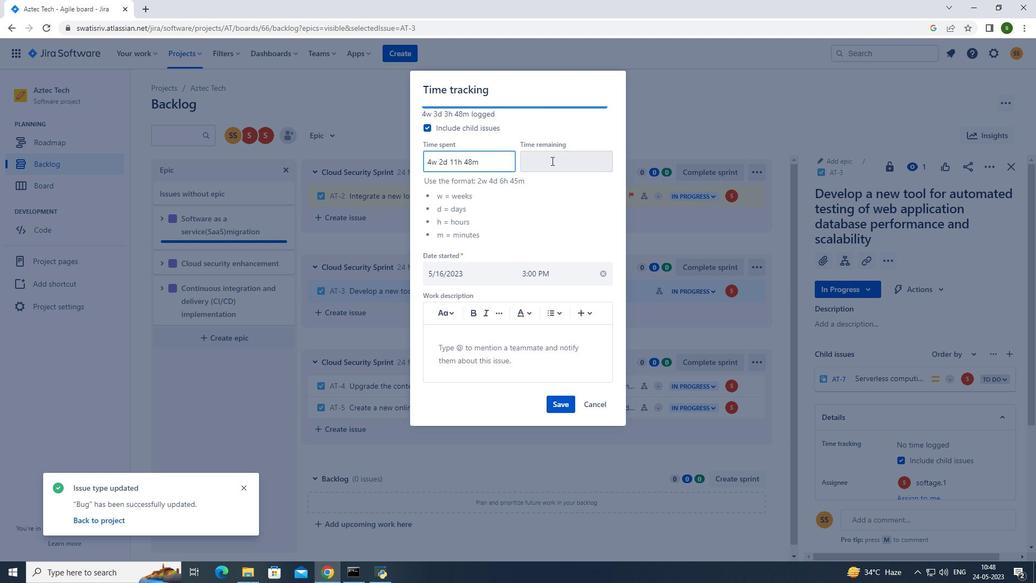 
Action: Key pressed 1w<Key.space>6d<Key.space>11h<Key.space>51m
Screenshot: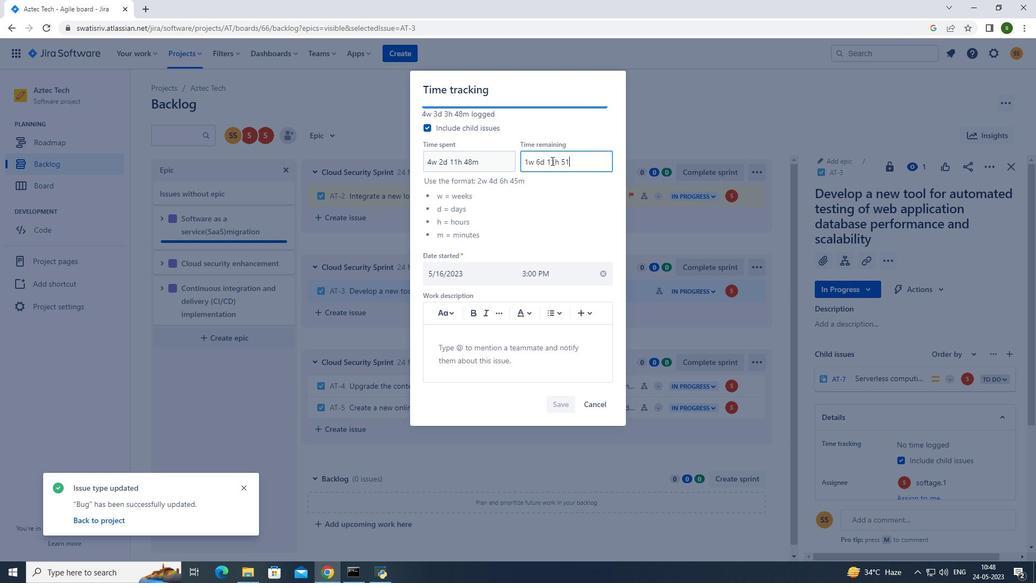 
Action: Mouse moved to (562, 409)
Screenshot: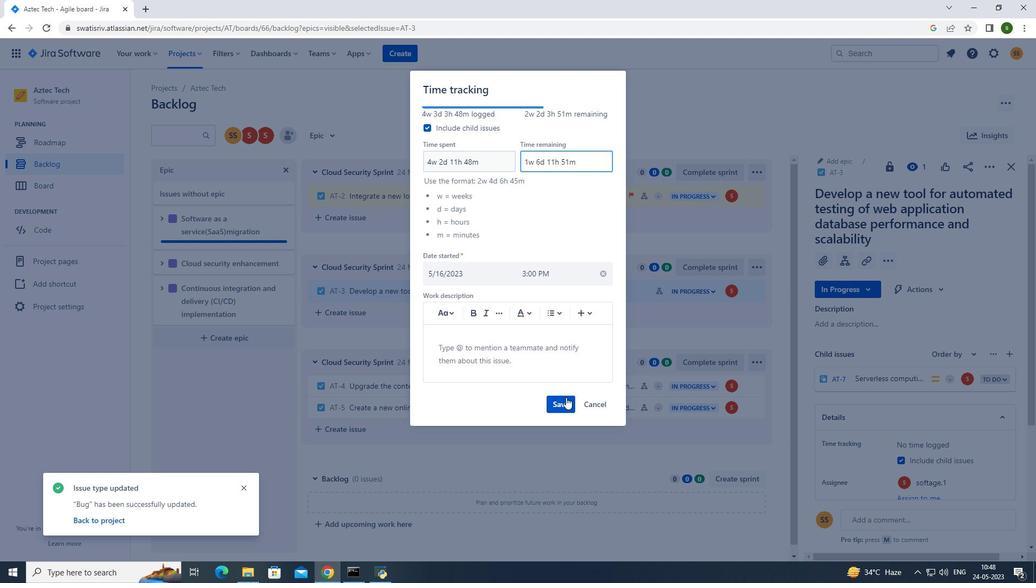 
Action: Mouse pressed left at (562, 409)
Screenshot: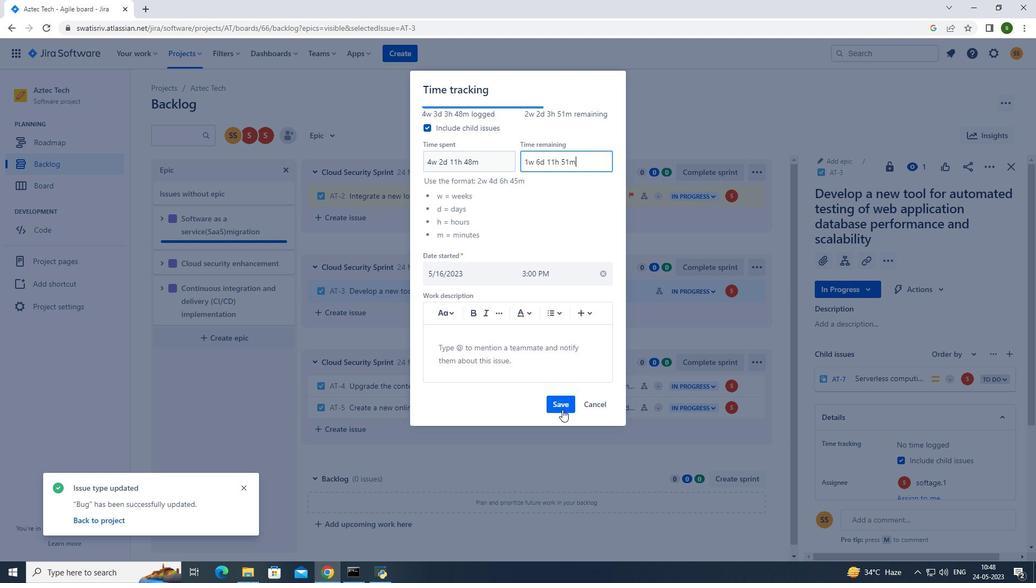 
Action: Mouse moved to (989, 170)
Screenshot: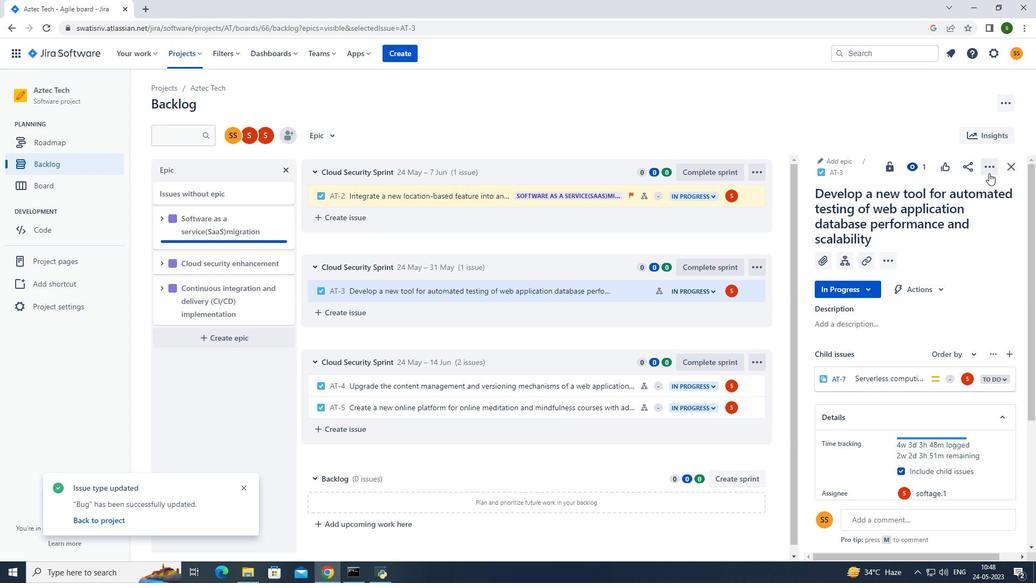 
Action: Mouse pressed left at (989, 170)
Screenshot: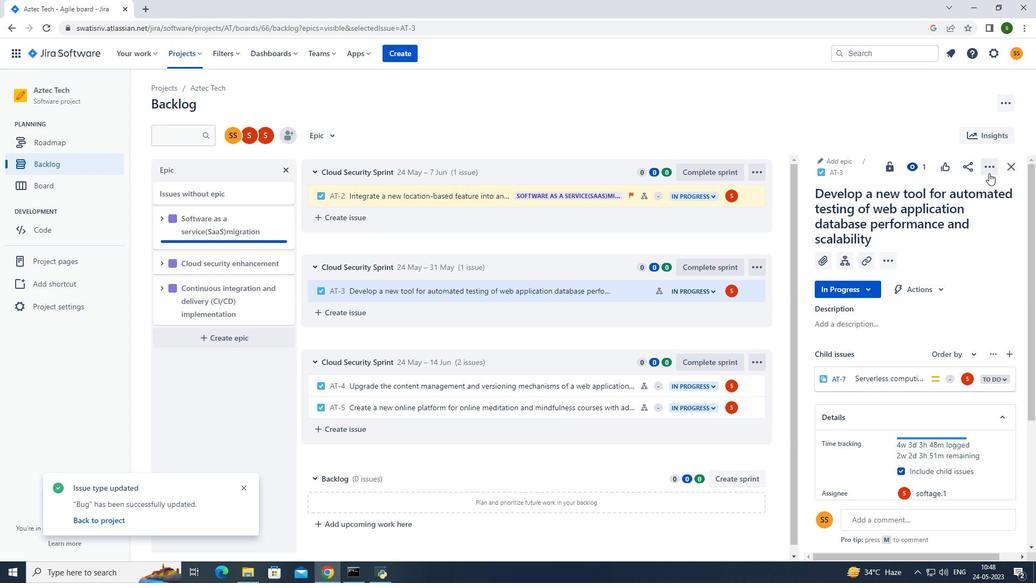 
Action: Mouse moved to (934, 311)
Screenshot: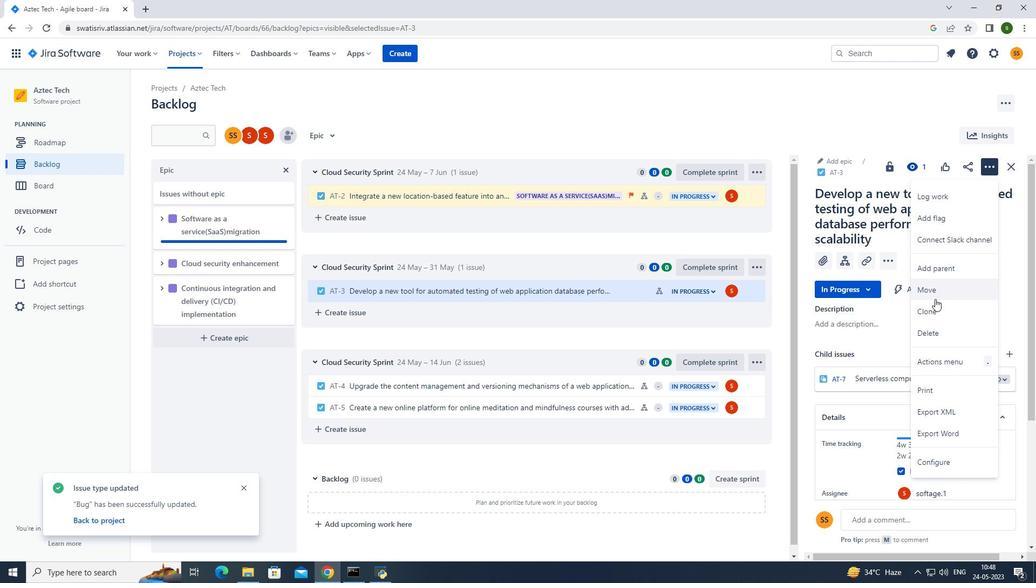 
Action: Mouse pressed left at (934, 311)
Screenshot: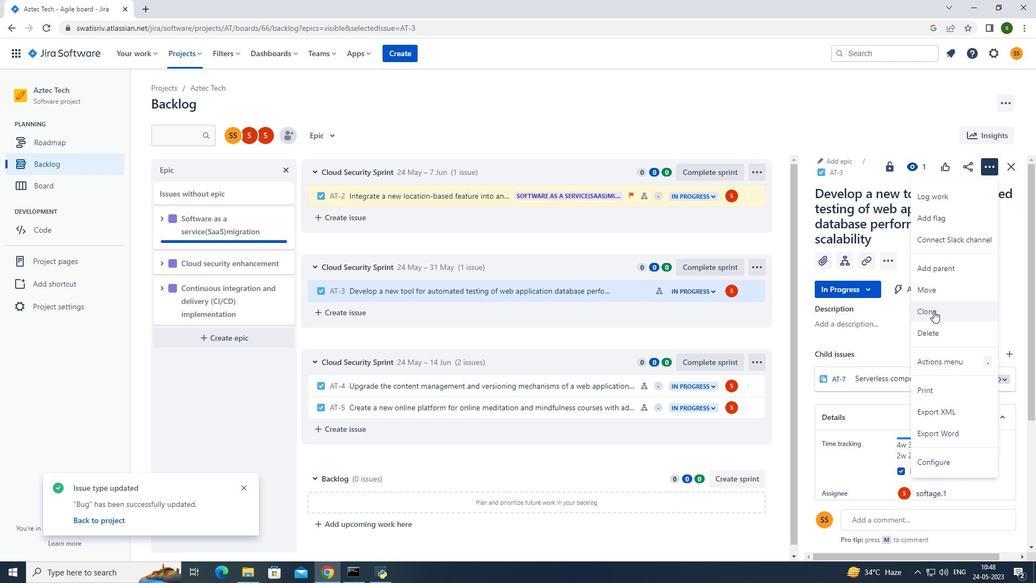 
Action: Mouse moved to (595, 230)
Screenshot: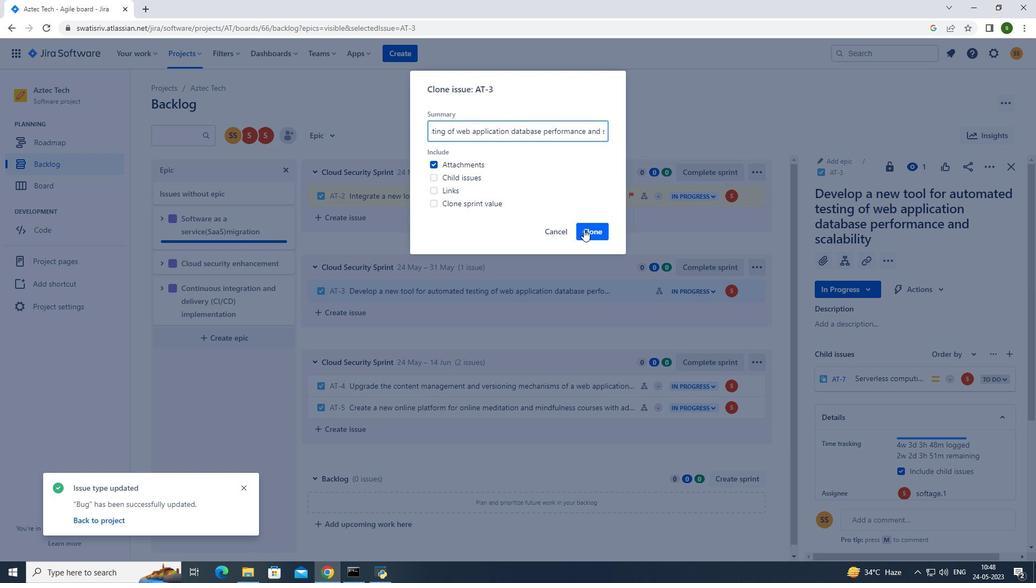 
Action: Mouse pressed left at (595, 230)
Screenshot: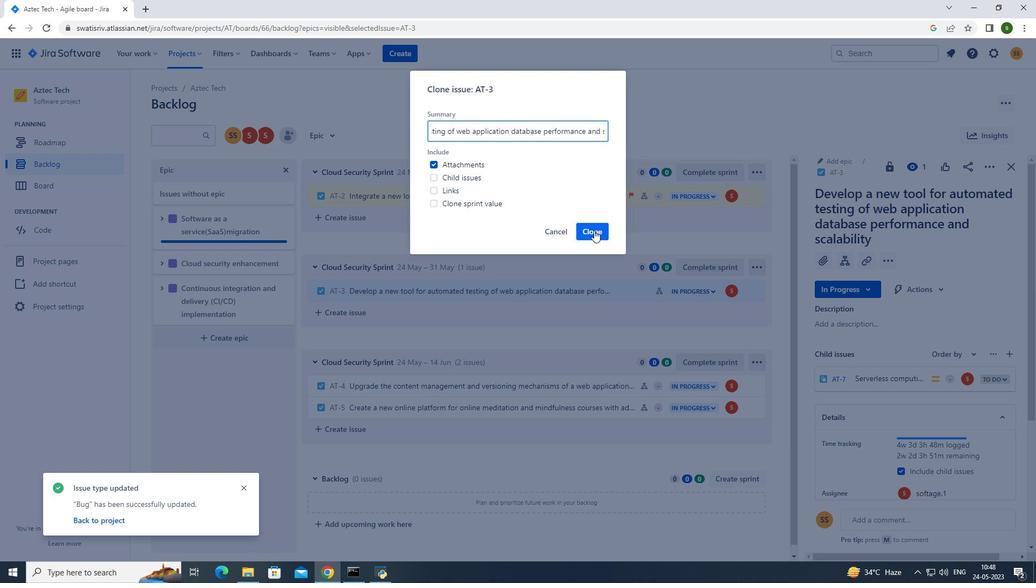 
Action: Mouse moved to (622, 290)
Screenshot: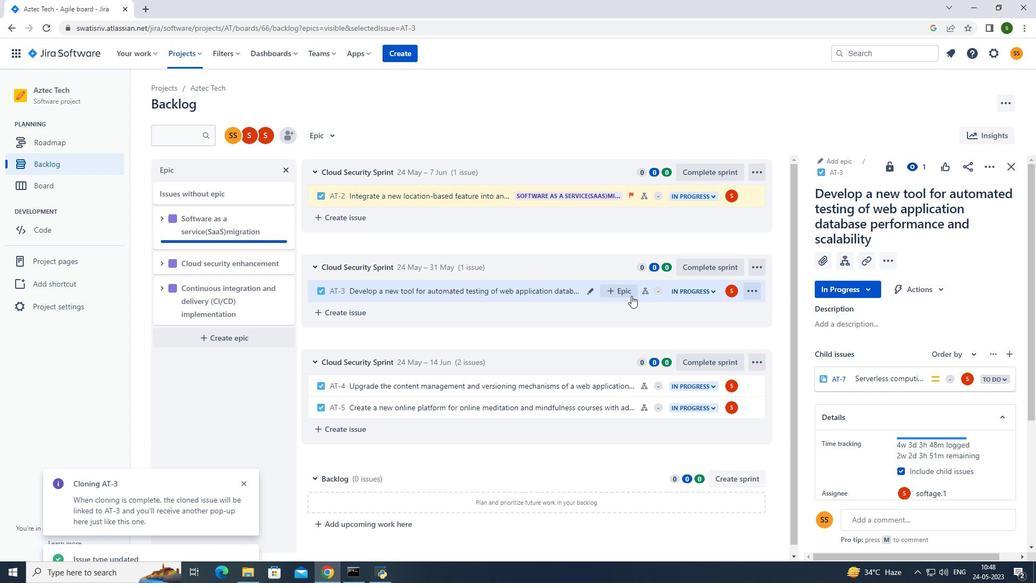 
Action: Mouse pressed left at (622, 290)
Screenshot: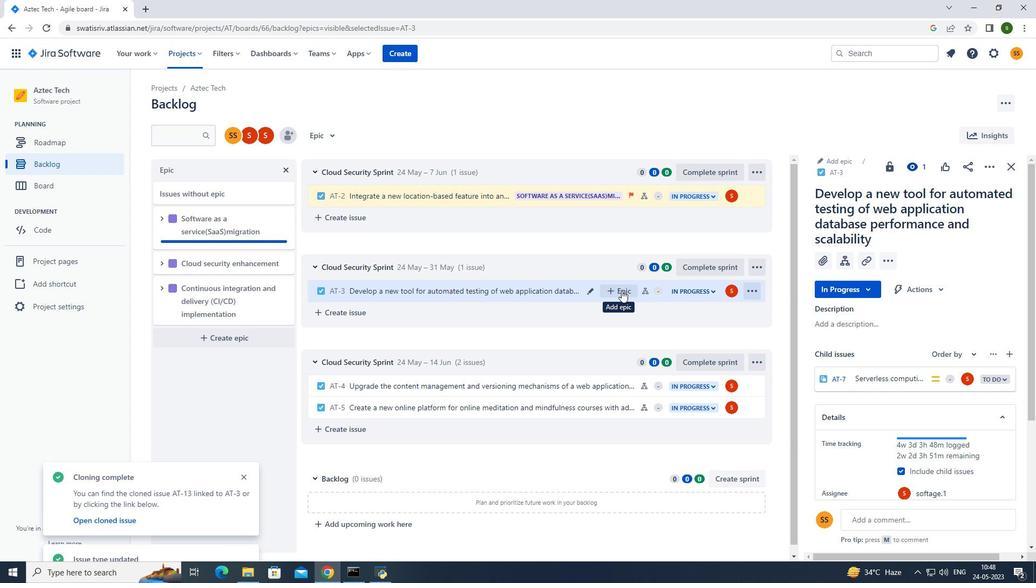 
Action: Mouse moved to (655, 367)
Screenshot: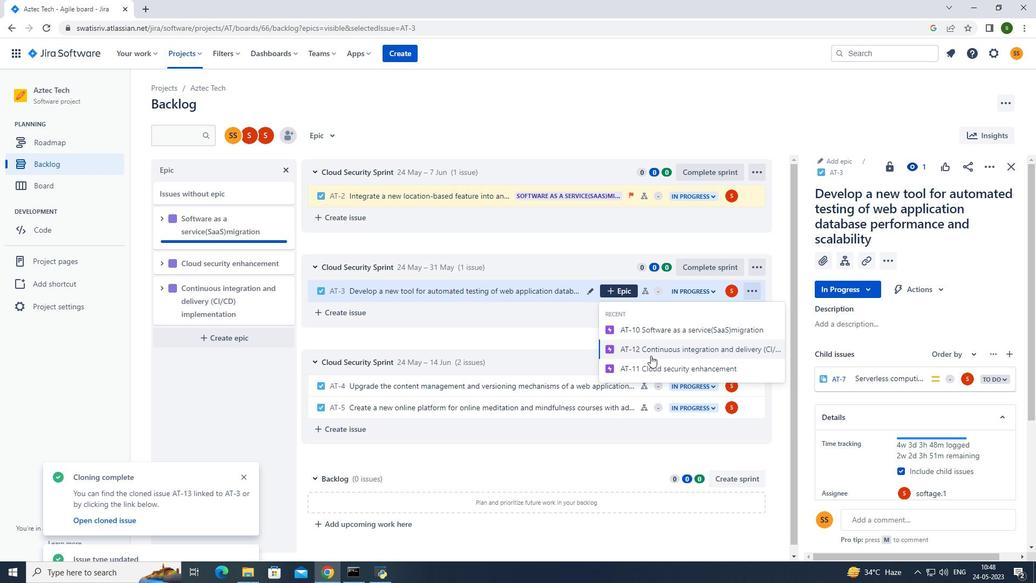 
Action: Mouse pressed left at (655, 367)
Screenshot: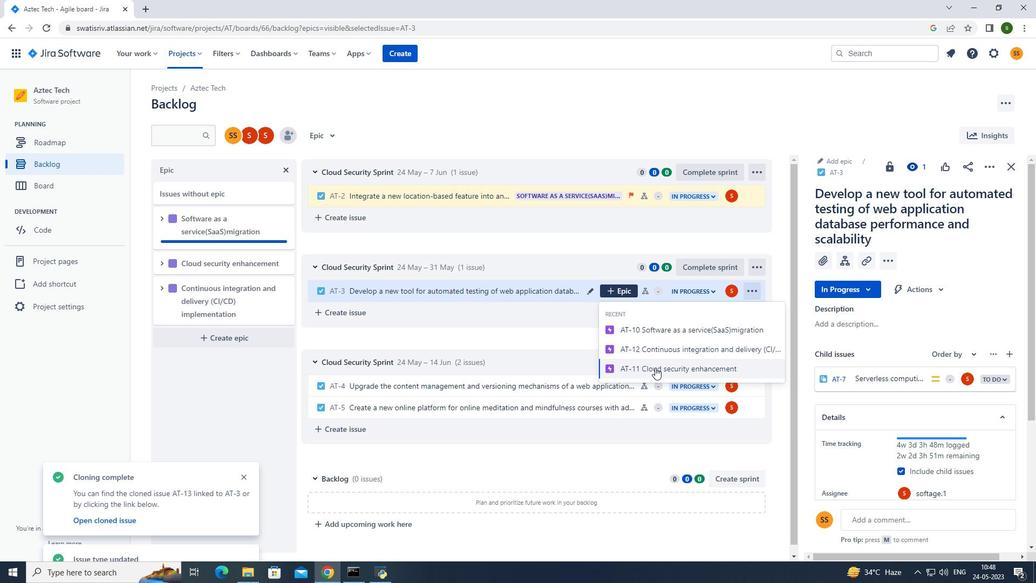 
Action: Mouse moved to (331, 132)
Screenshot: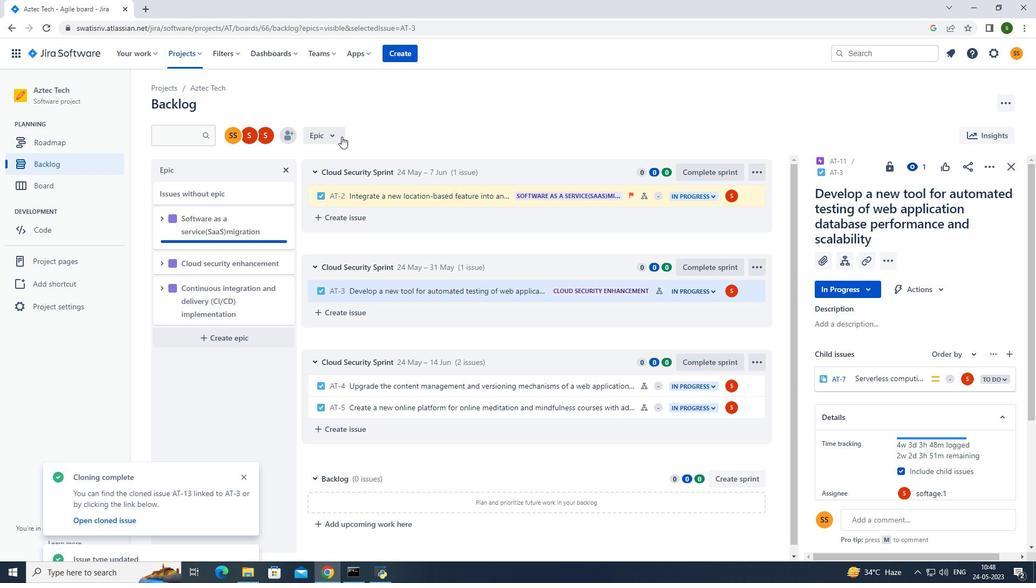 
Action: Mouse pressed left at (331, 132)
Screenshot: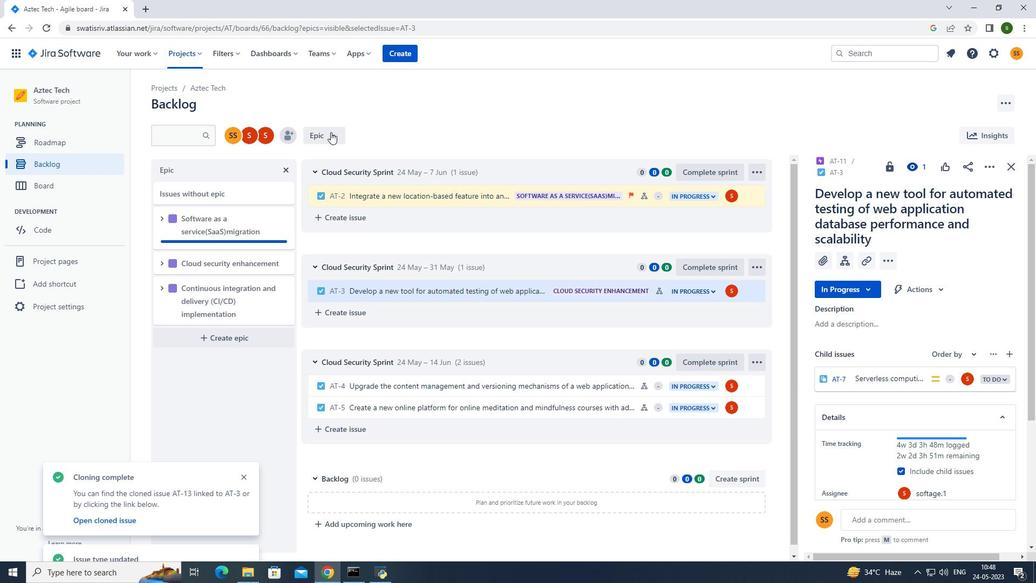 
Action: Mouse moved to (373, 204)
Screenshot: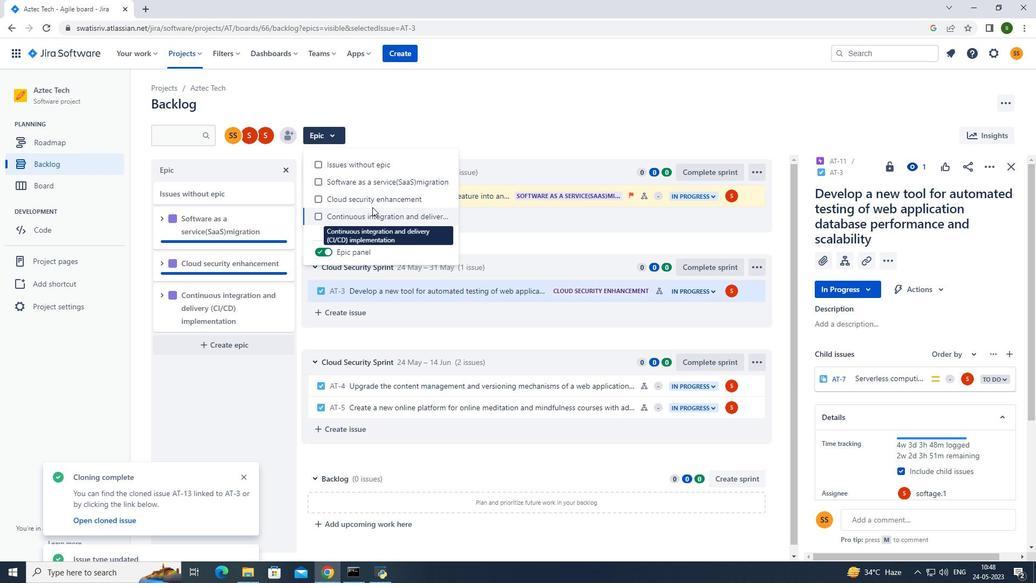 
Action: Mouse pressed left at (373, 204)
Screenshot: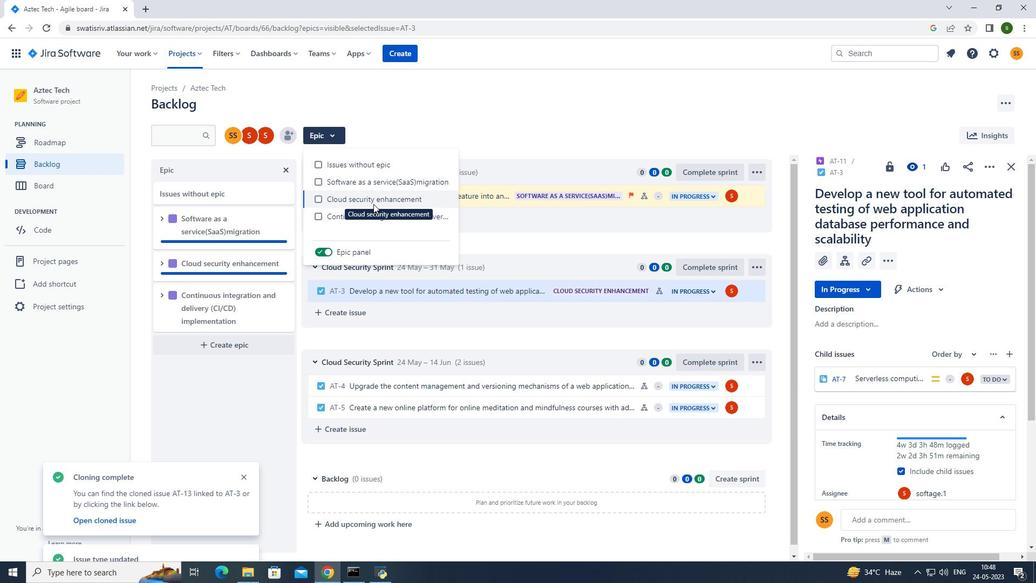 
Action: Mouse moved to (479, 117)
Screenshot: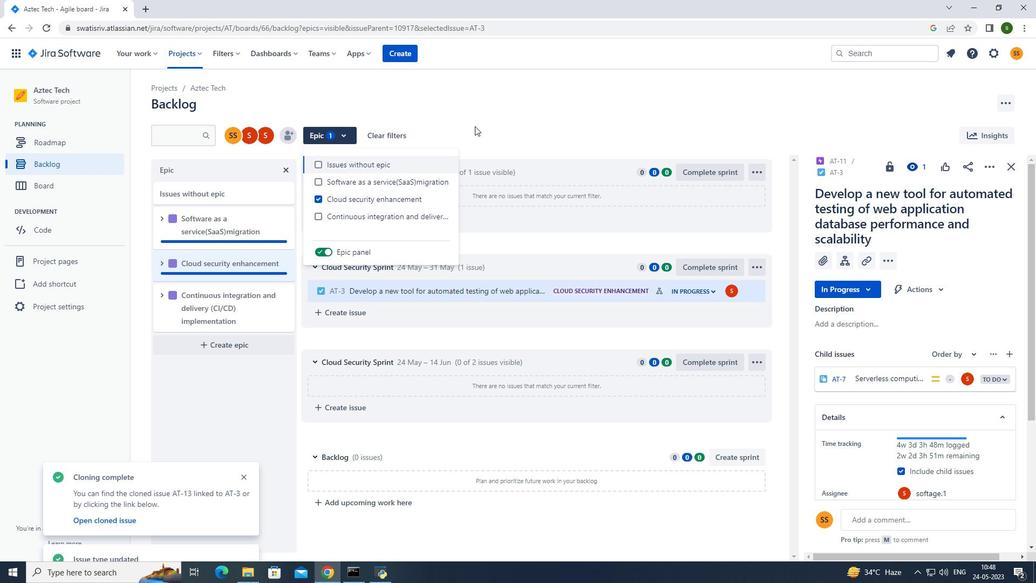 
Action: Mouse pressed left at (479, 117)
Screenshot: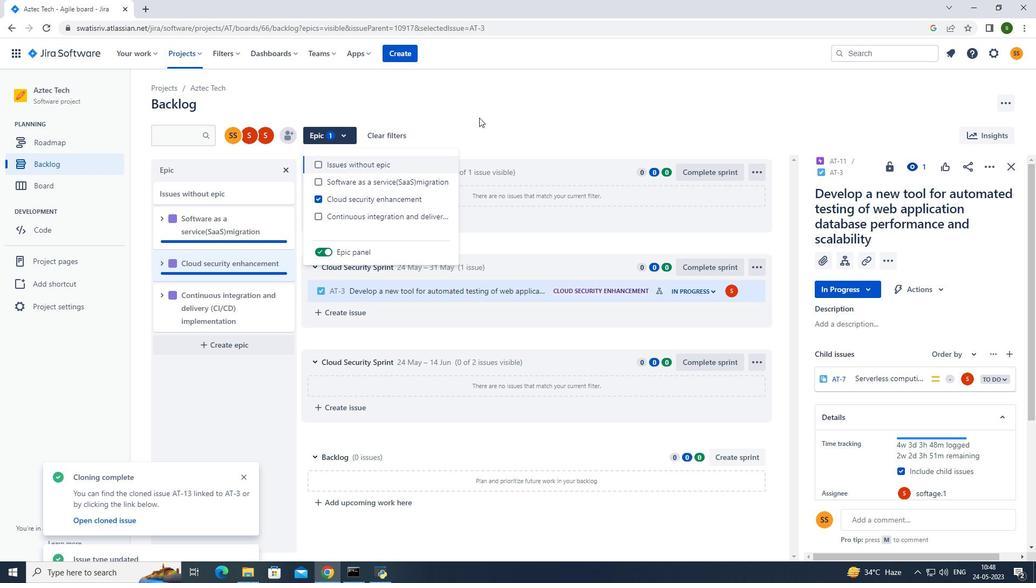 
Action: Mouse moved to (477, 118)
Screenshot: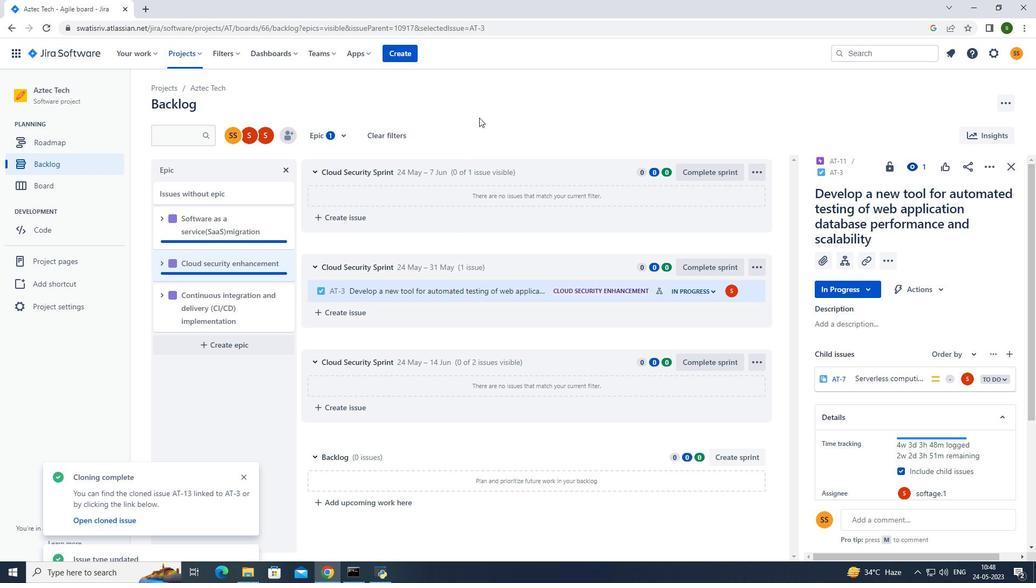 
